 Task: Add a dentist appointment for a dental extraction on the 8th at 5:30 PM to 6:30 PM.
Action: Mouse moved to (468, 157)
Screenshot: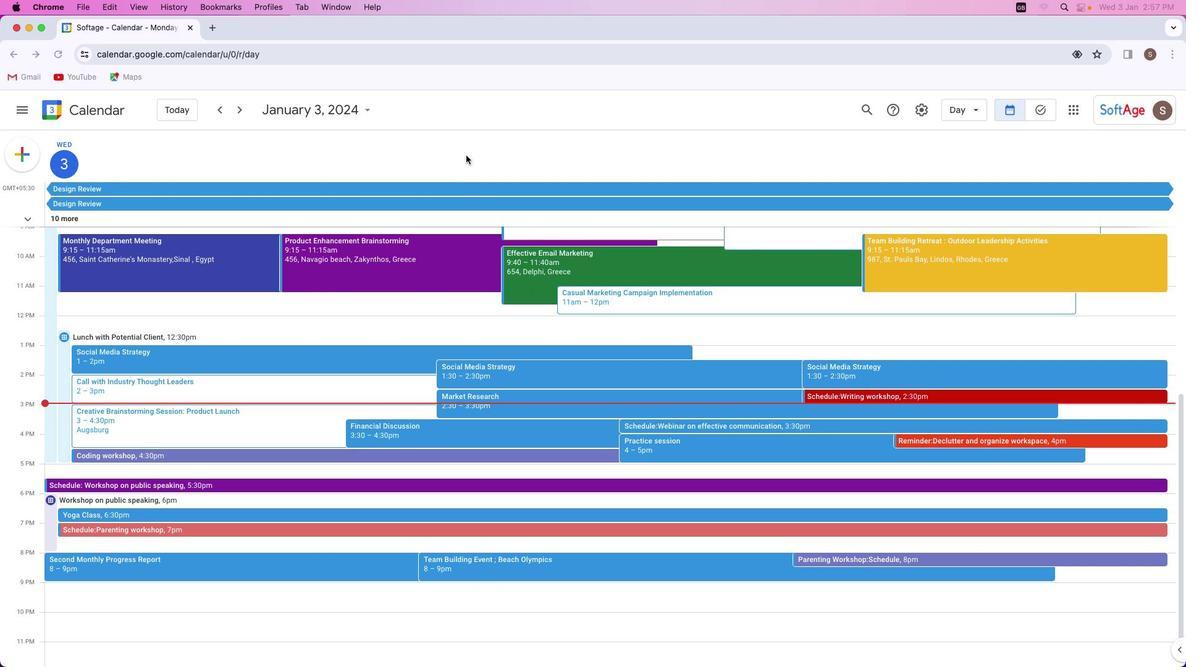 
Action: Mouse pressed left at (468, 157)
Screenshot: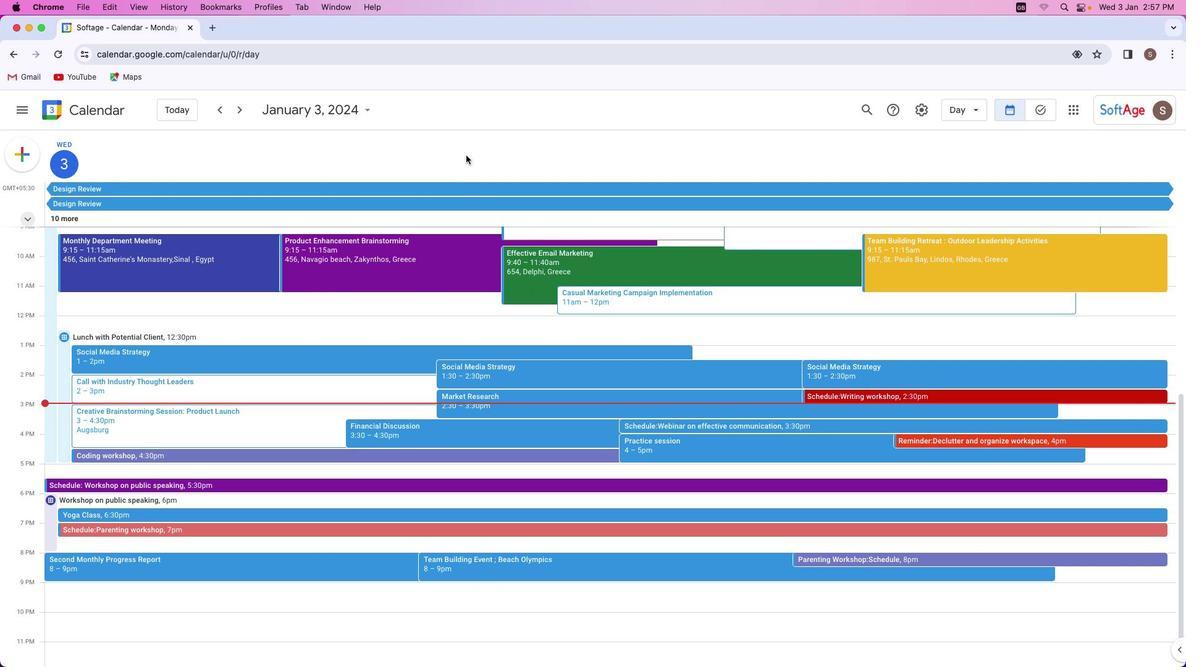 
Action: Mouse moved to (24, 158)
Screenshot: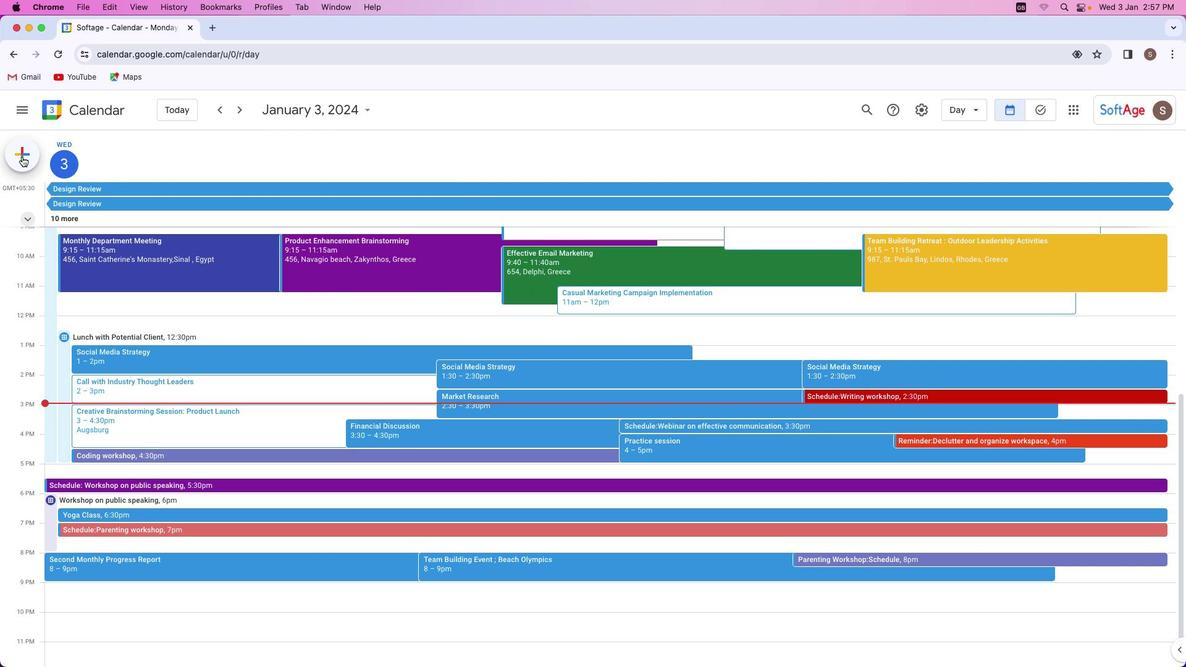 
Action: Mouse pressed left at (24, 158)
Screenshot: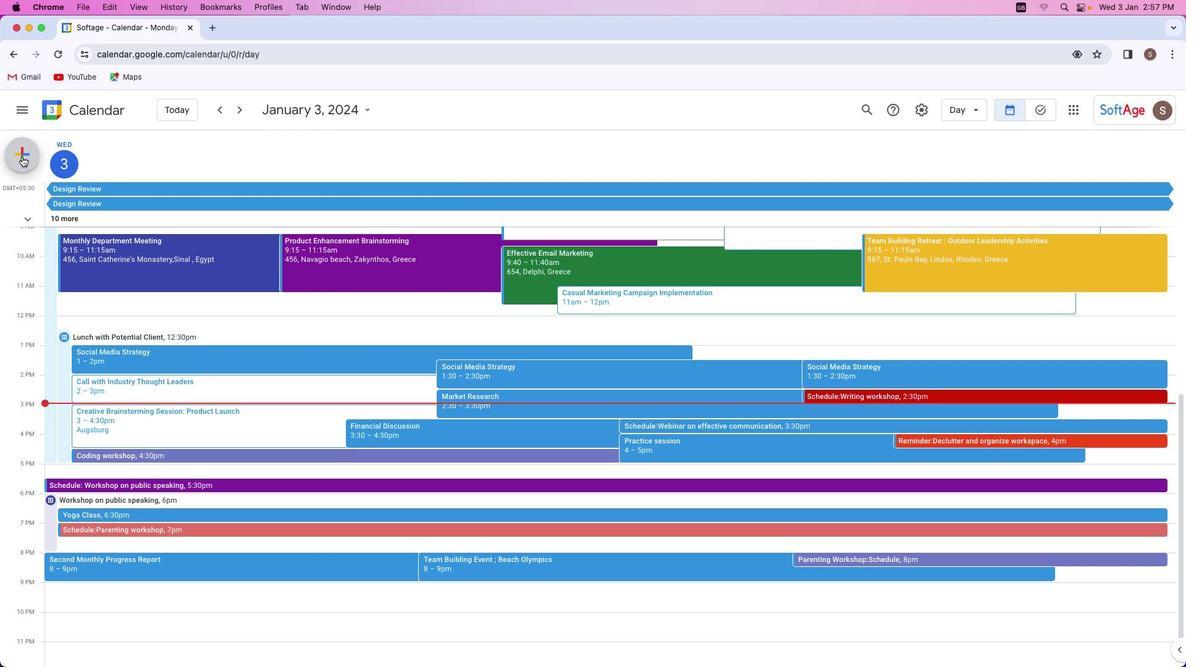 
Action: Mouse moved to (55, 289)
Screenshot: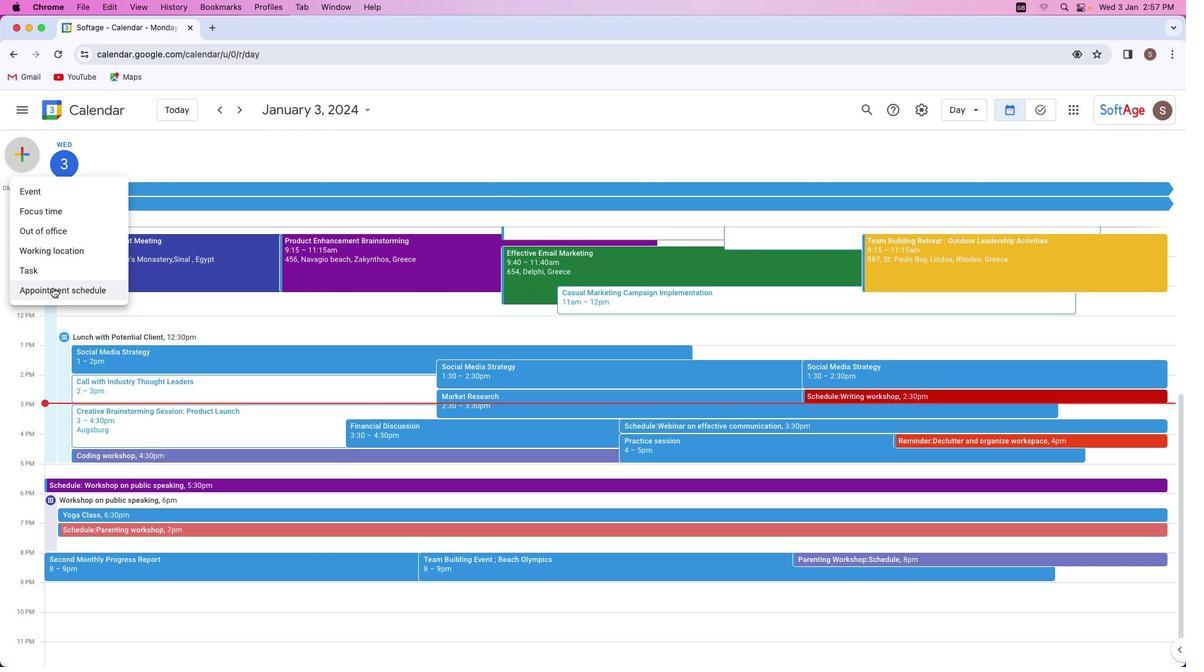 
Action: Mouse pressed left at (55, 289)
Screenshot: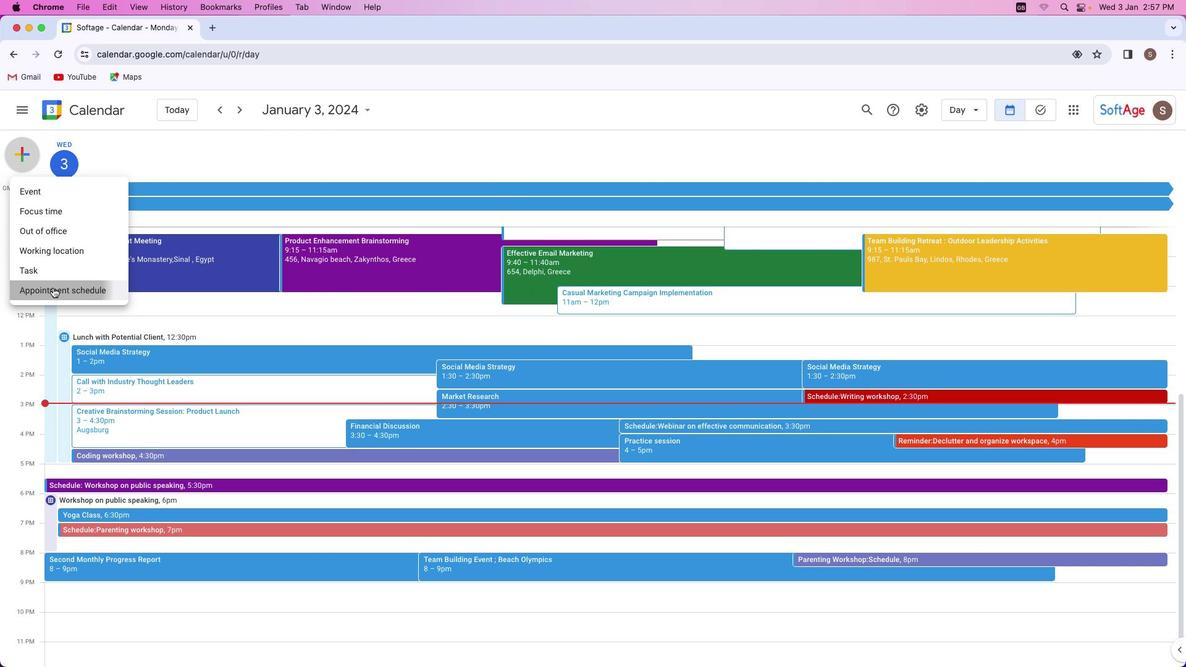 
Action: Mouse moved to (67, 148)
Screenshot: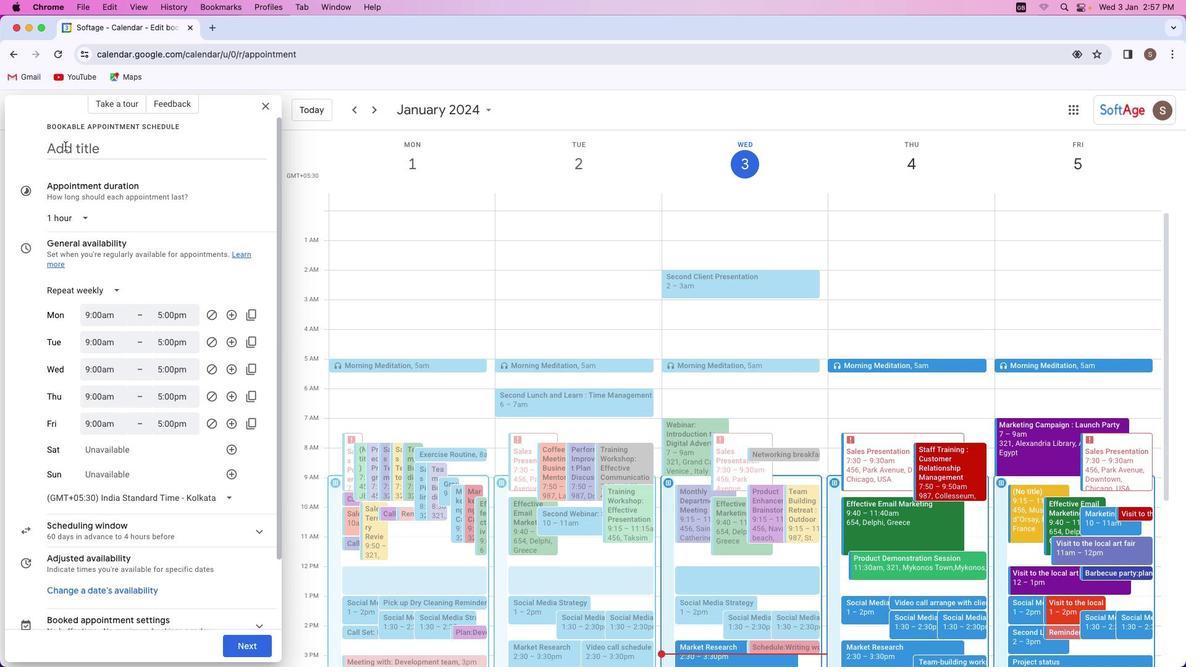 
Action: Key pressed Key.shift'D''e''n''t''i''s''t'Key.space'a''p''p''o''i''n''t''m''e''n''t'Key.space'f''o''r'Key.space'a'Key.space'd''e''n''t''a''l'Key.space'e''x''t''r''a''c''t''i''o''n'
Screenshot: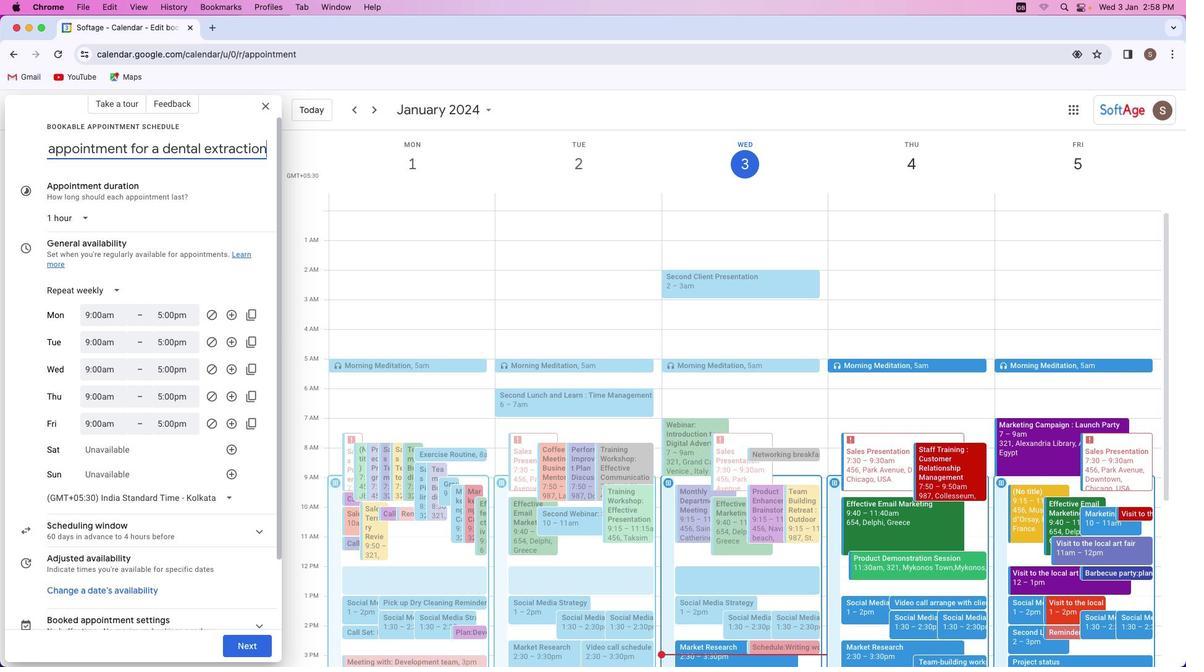 
Action: Mouse moved to (114, 291)
Screenshot: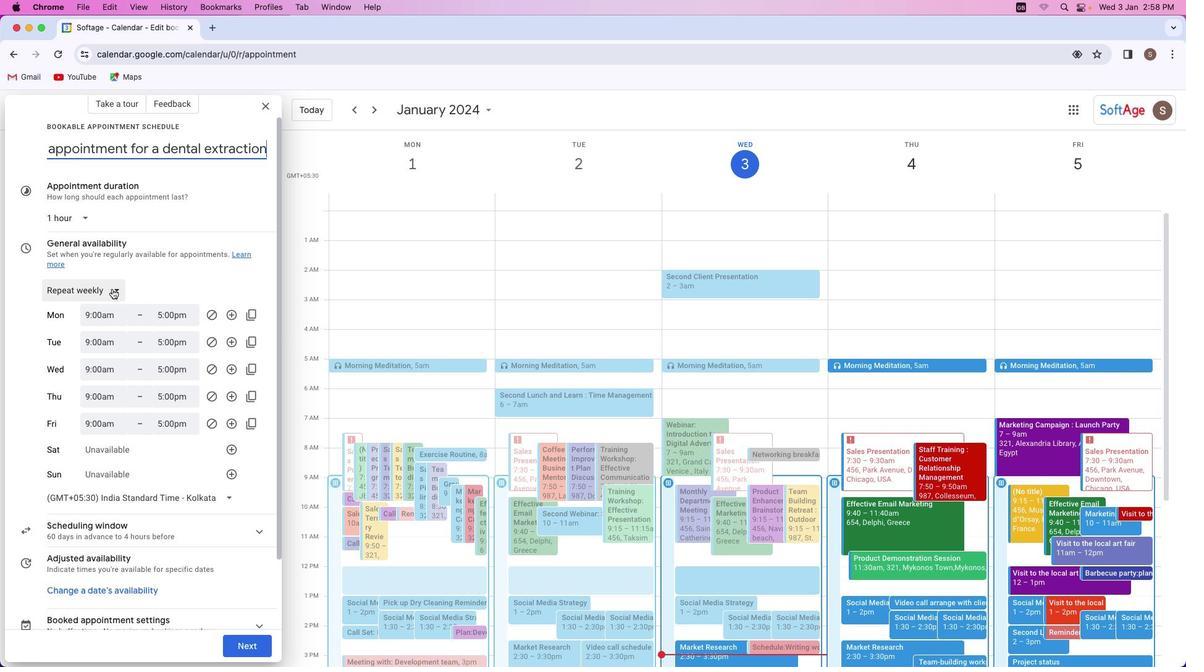 
Action: Mouse pressed left at (114, 291)
Screenshot: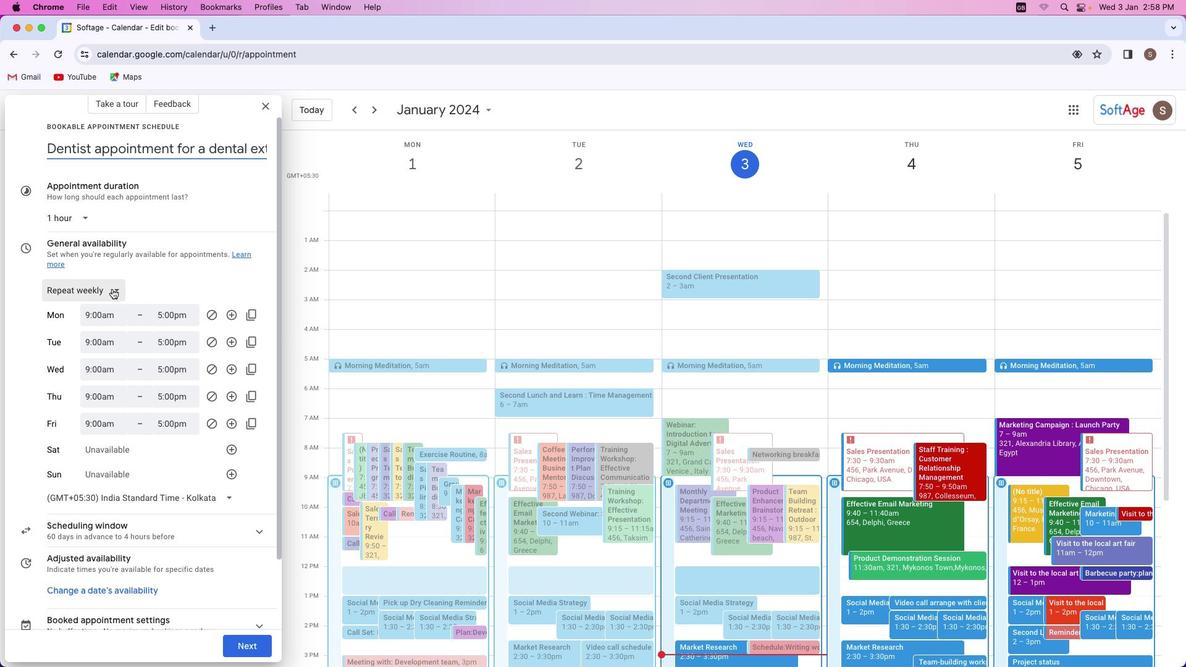 
Action: Mouse moved to (97, 315)
Screenshot: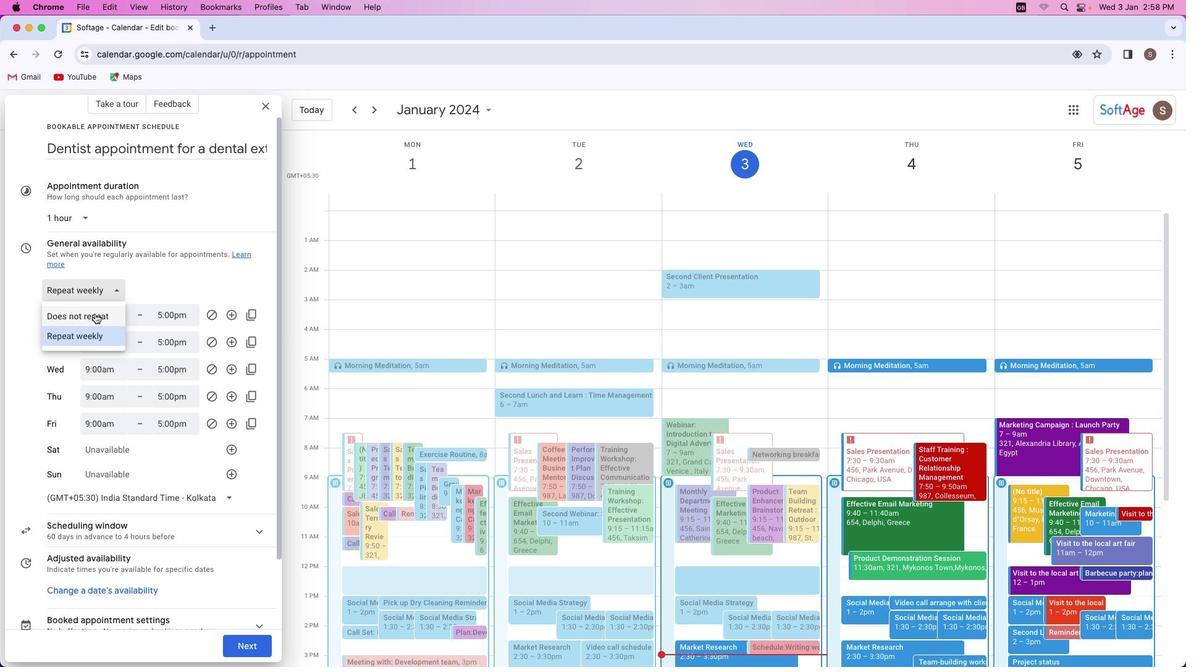 
Action: Mouse pressed left at (97, 315)
Screenshot: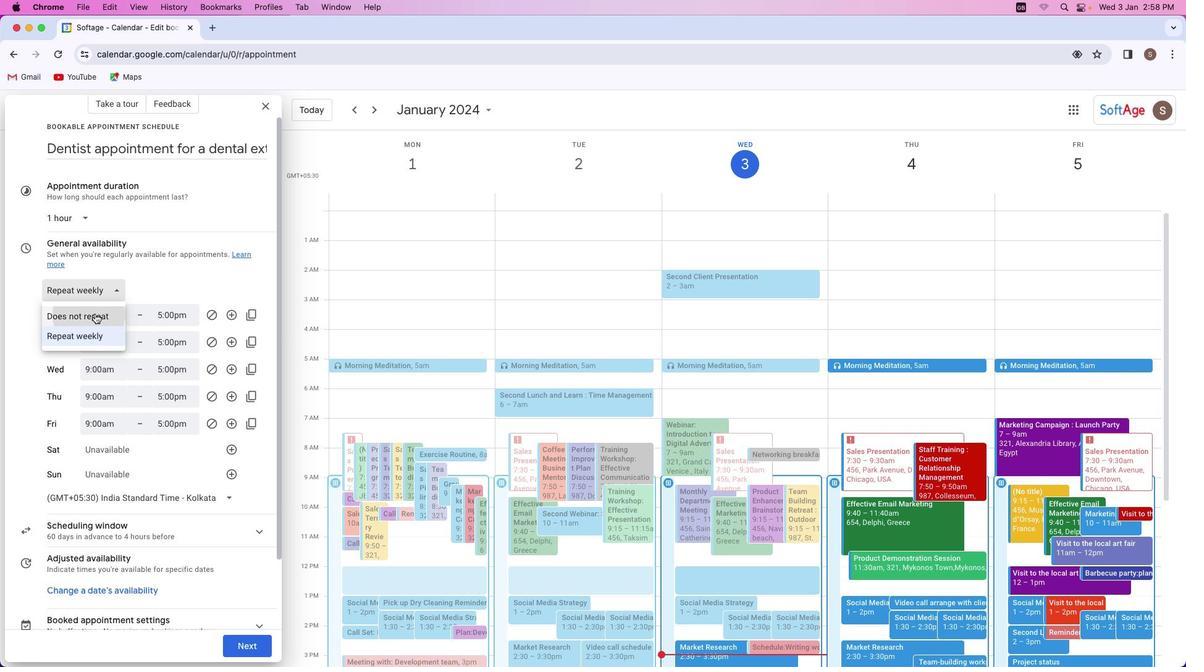 
Action: Mouse moved to (77, 310)
Screenshot: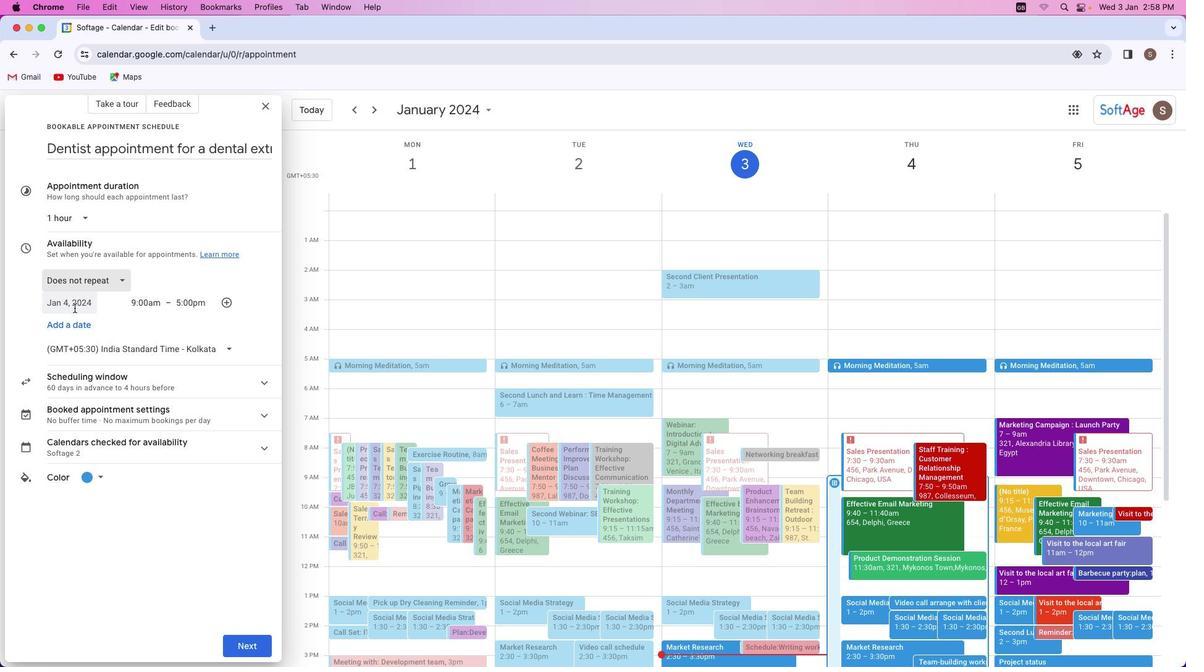 
Action: Mouse pressed left at (77, 310)
Screenshot: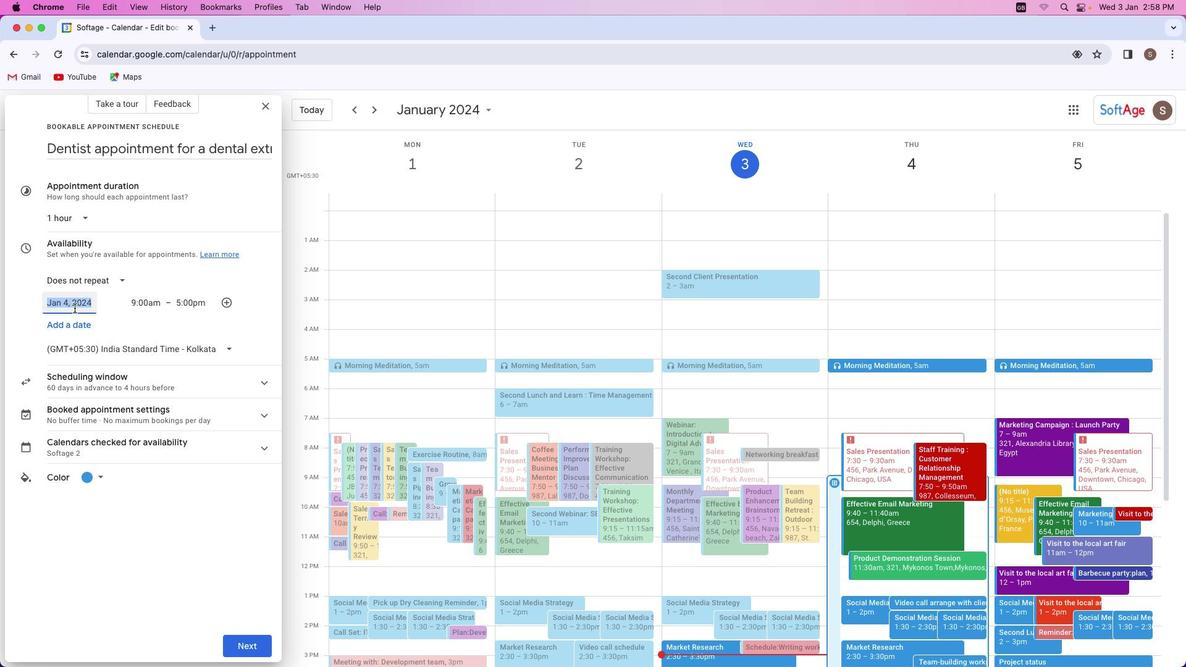 
Action: Mouse moved to (69, 381)
Screenshot: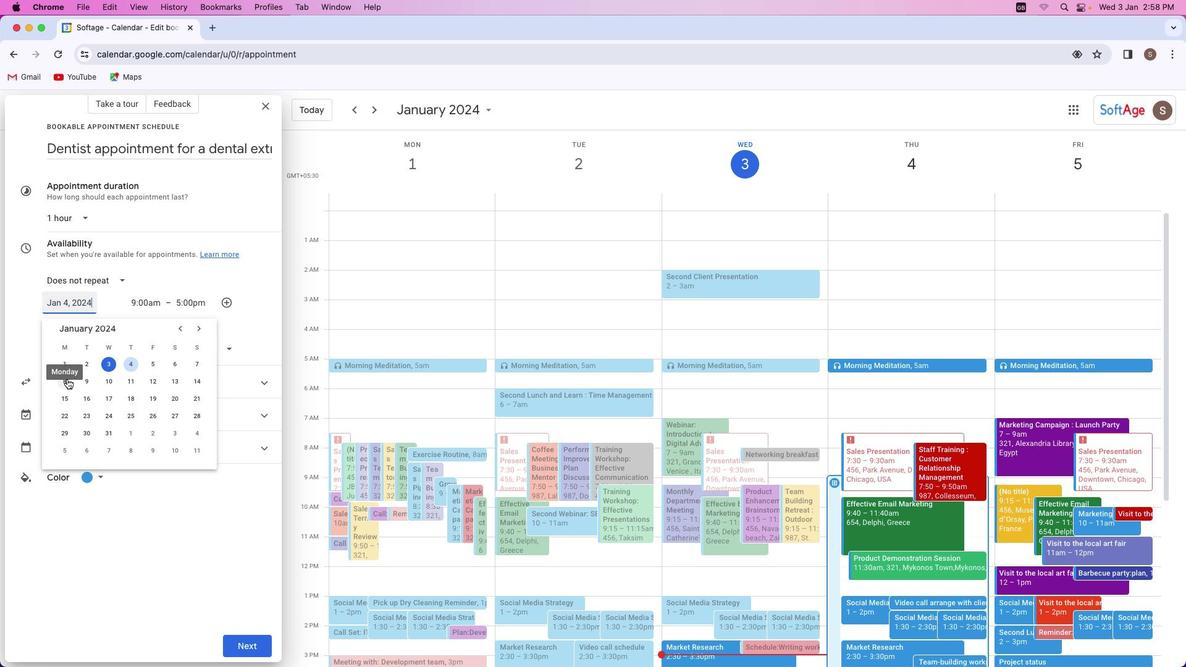 
Action: Mouse pressed left at (69, 381)
Screenshot: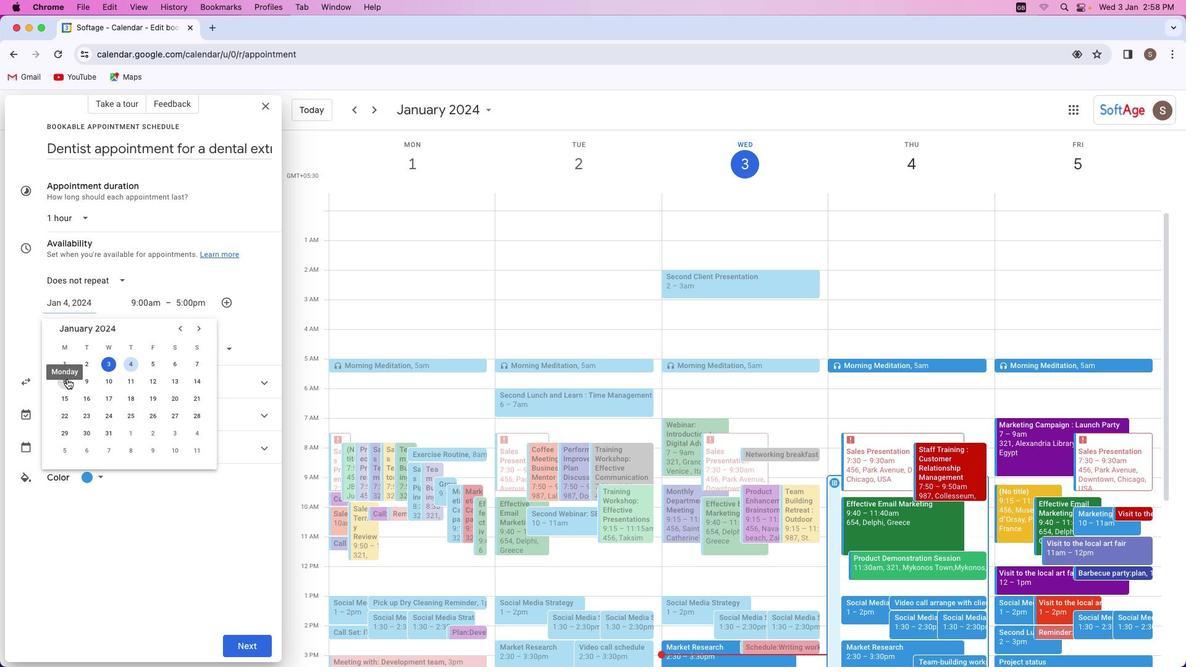 
Action: Mouse moved to (140, 309)
Screenshot: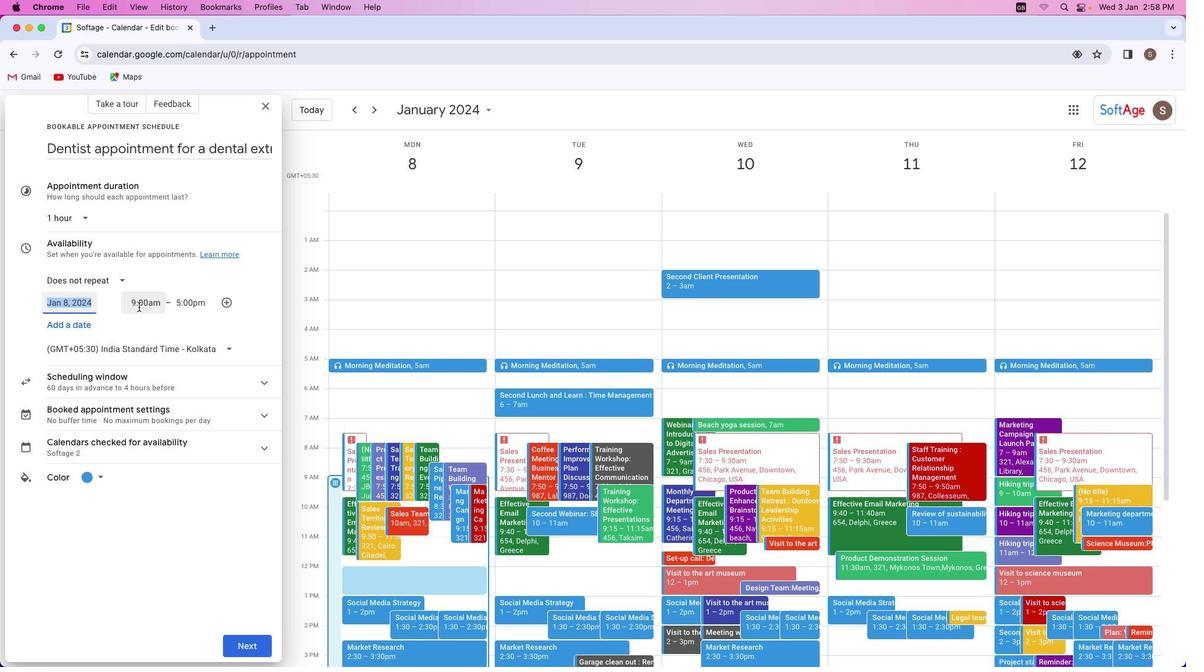 
Action: Mouse pressed left at (140, 309)
Screenshot: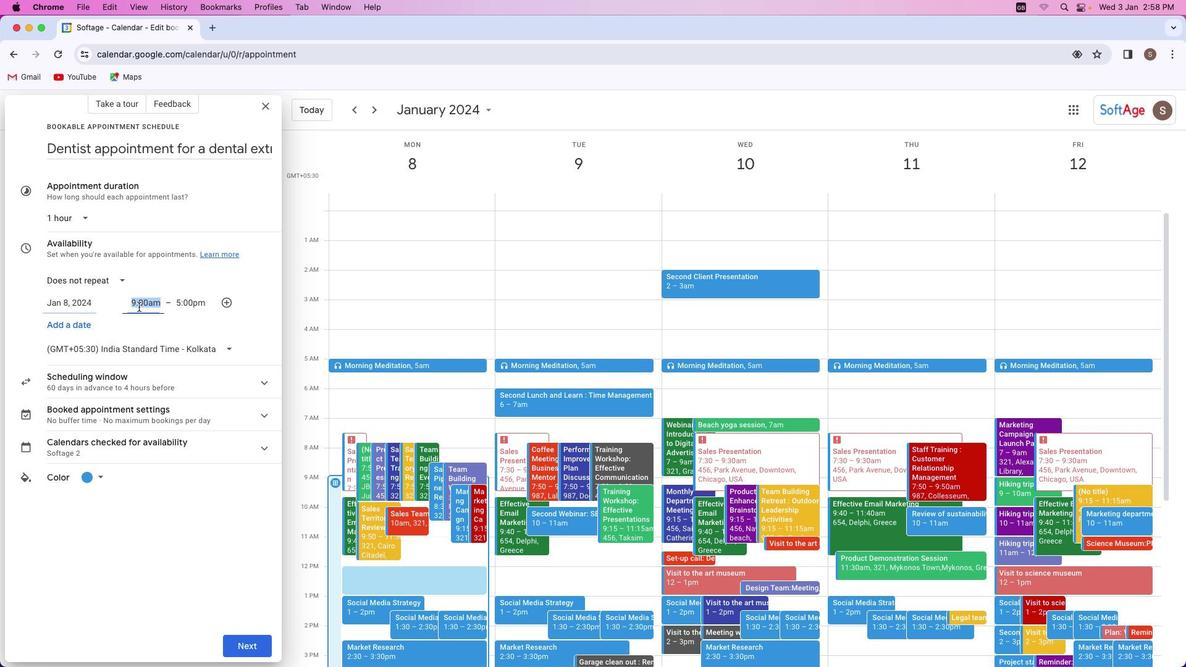 
Action: Mouse moved to (155, 373)
Screenshot: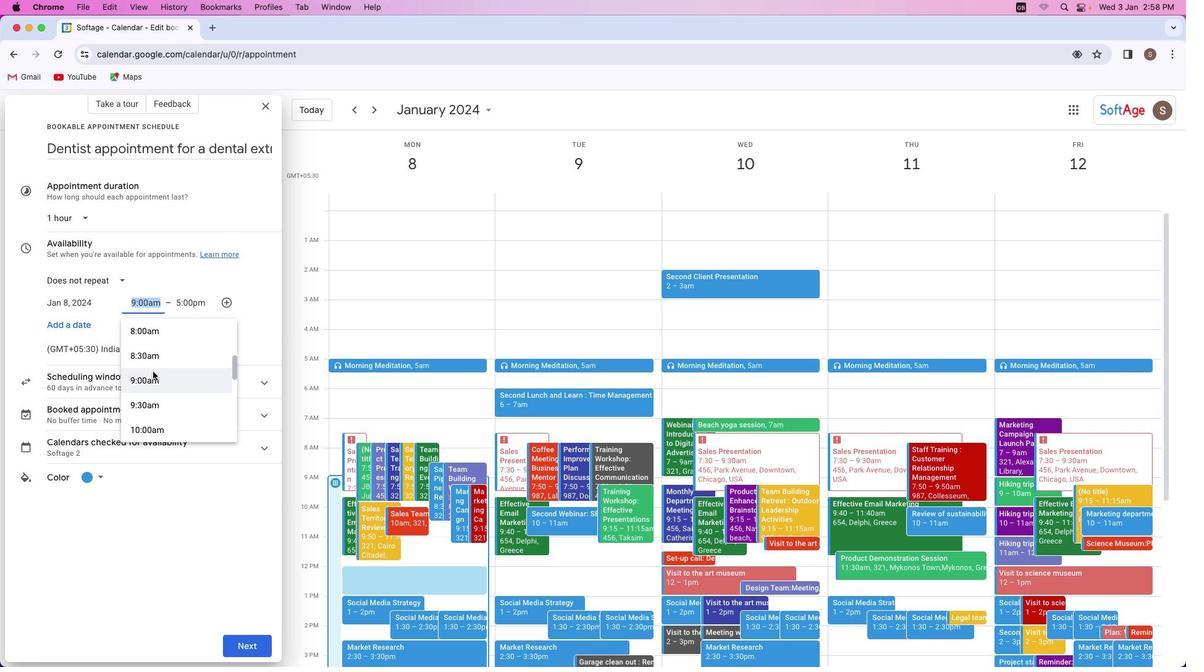 
Action: Mouse scrolled (155, 373) with delta (2, 1)
Screenshot: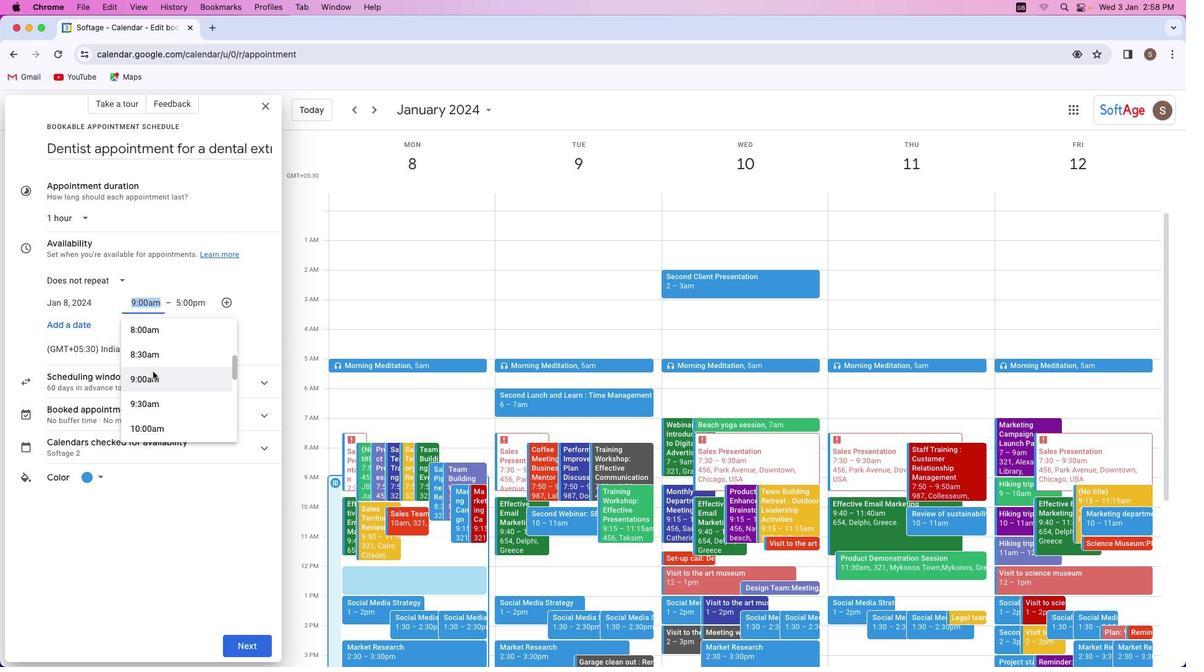 
Action: Mouse scrolled (155, 373) with delta (2, 1)
Screenshot: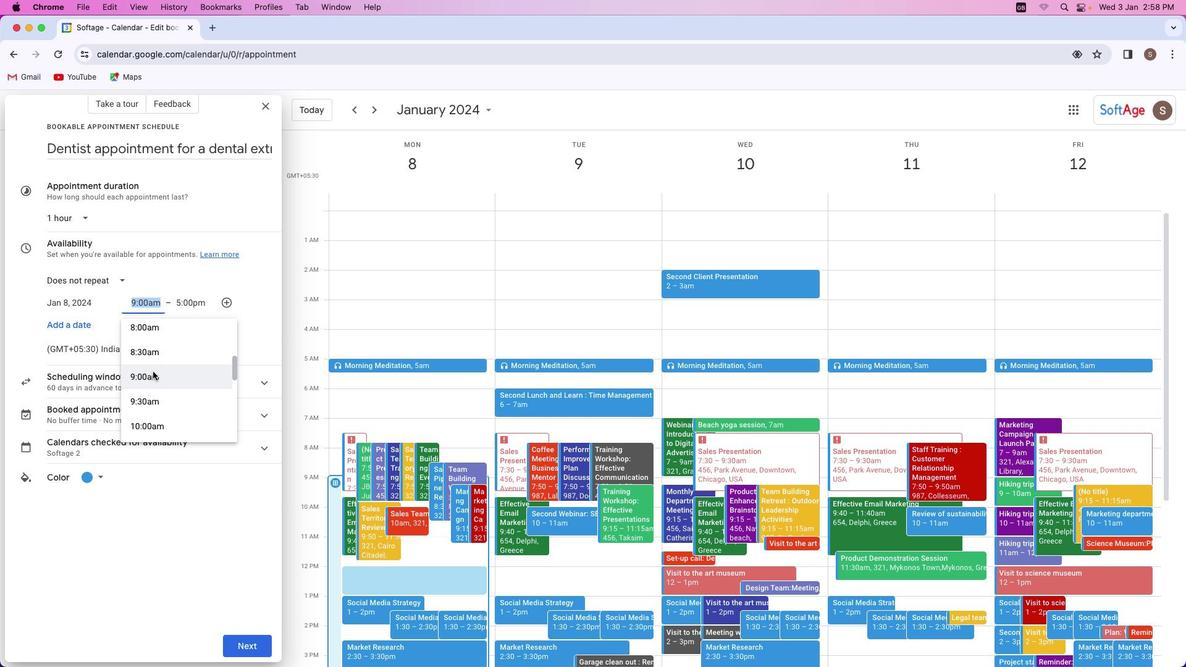 
Action: Mouse scrolled (155, 373) with delta (2, 1)
Screenshot: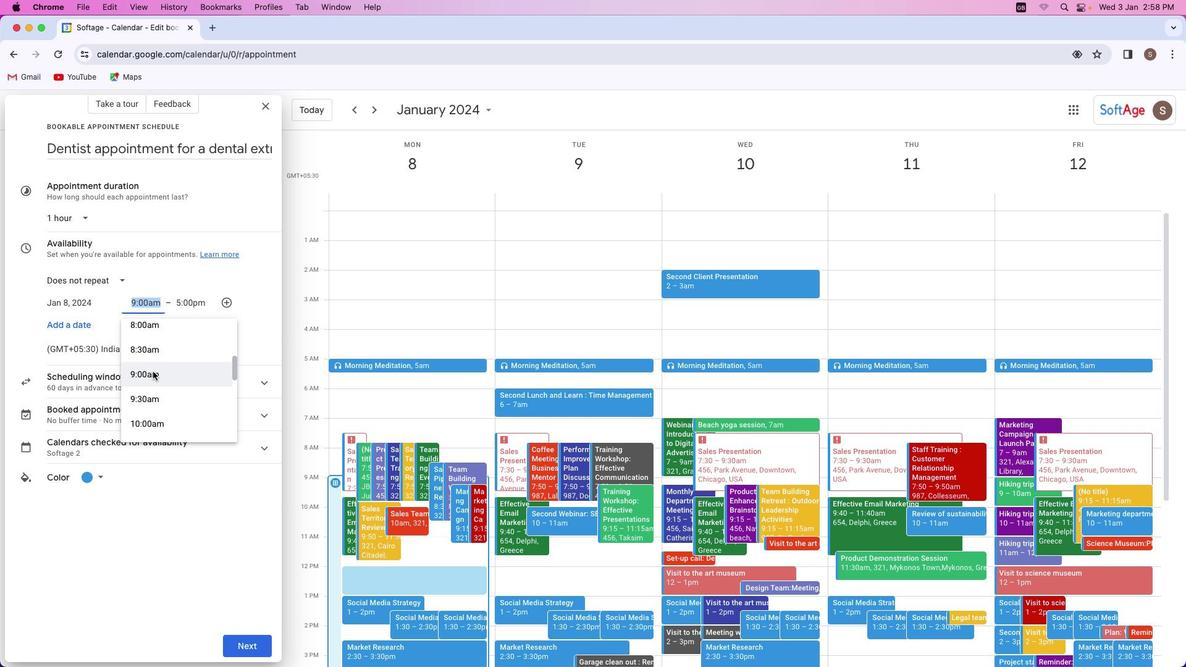 
Action: Mouse scrolled (155, 373) with delta (2, 1)
Screenshot: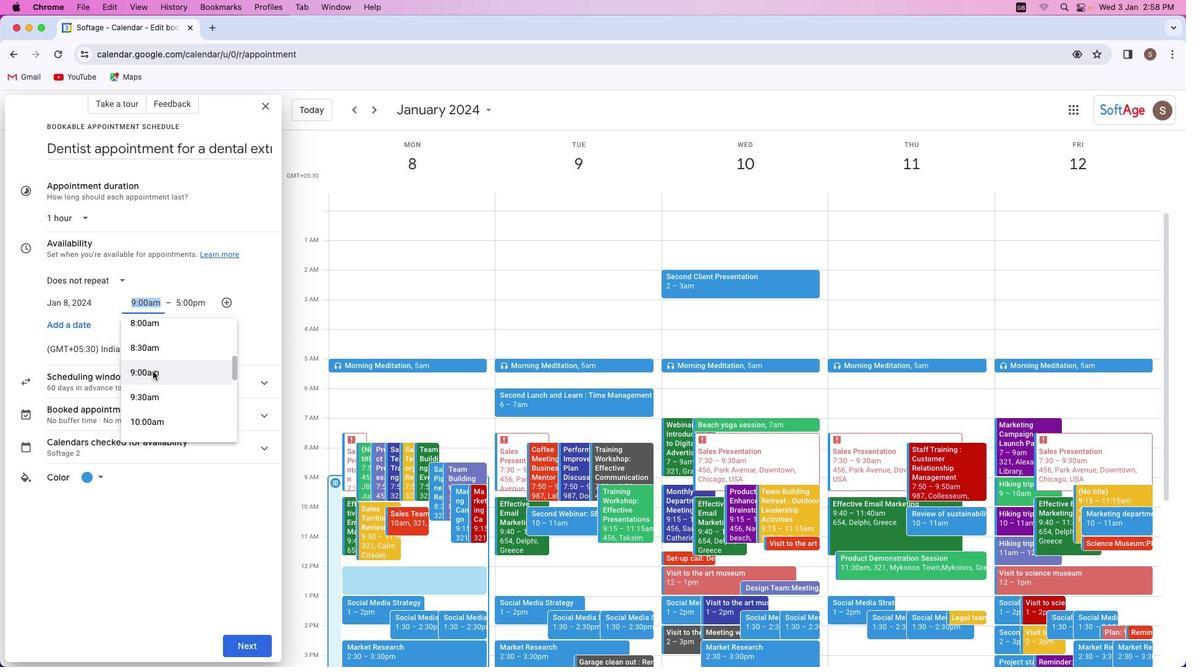 
Action: Mouse scrolled (155, 373) with delta (2, 1)
Screenshot: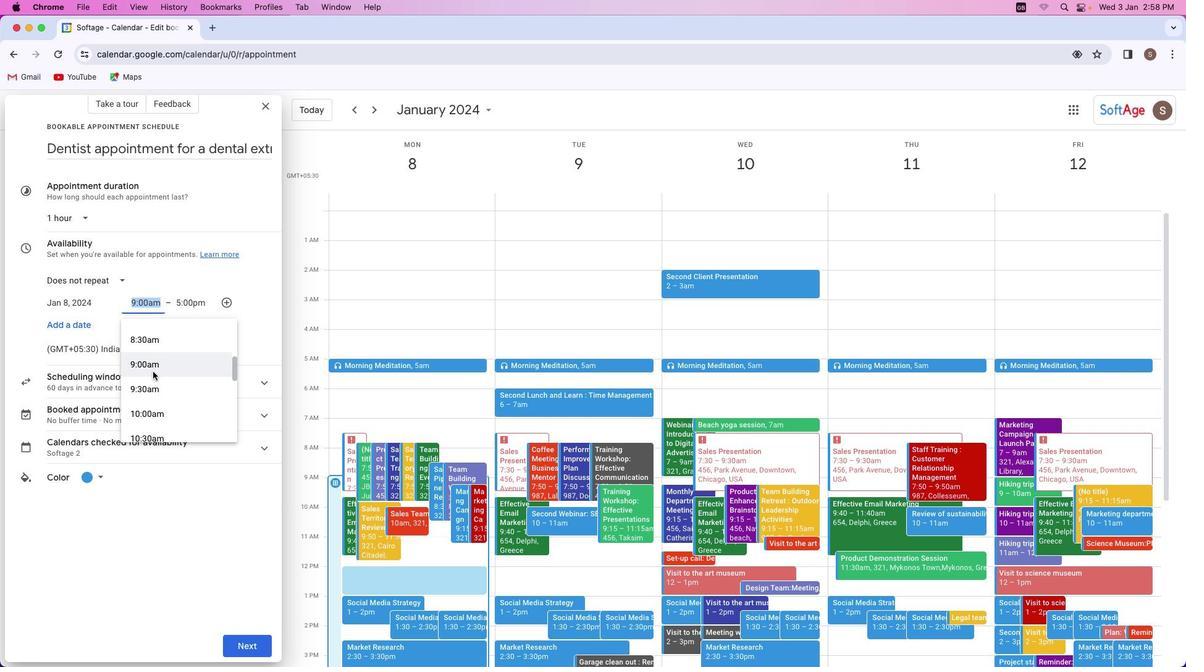 
Action: Mouse scrolled (155, 373) with delta (2, 1)
Screenshot: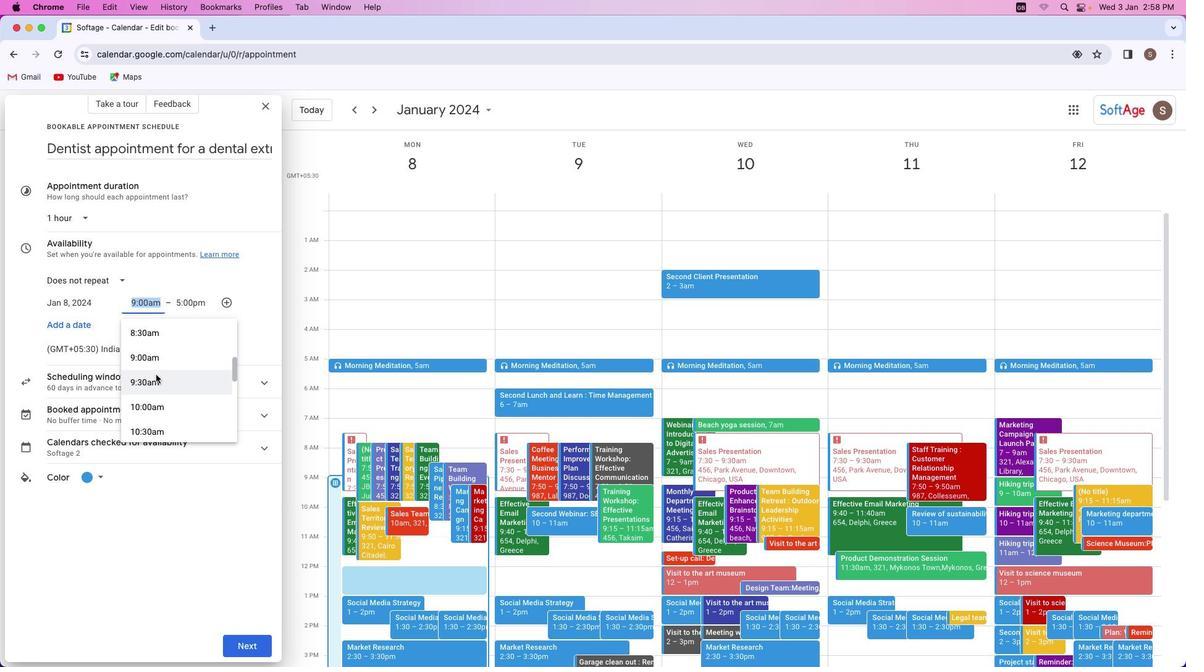 
Action: Mouse moved to (158, 376)
Screenshot: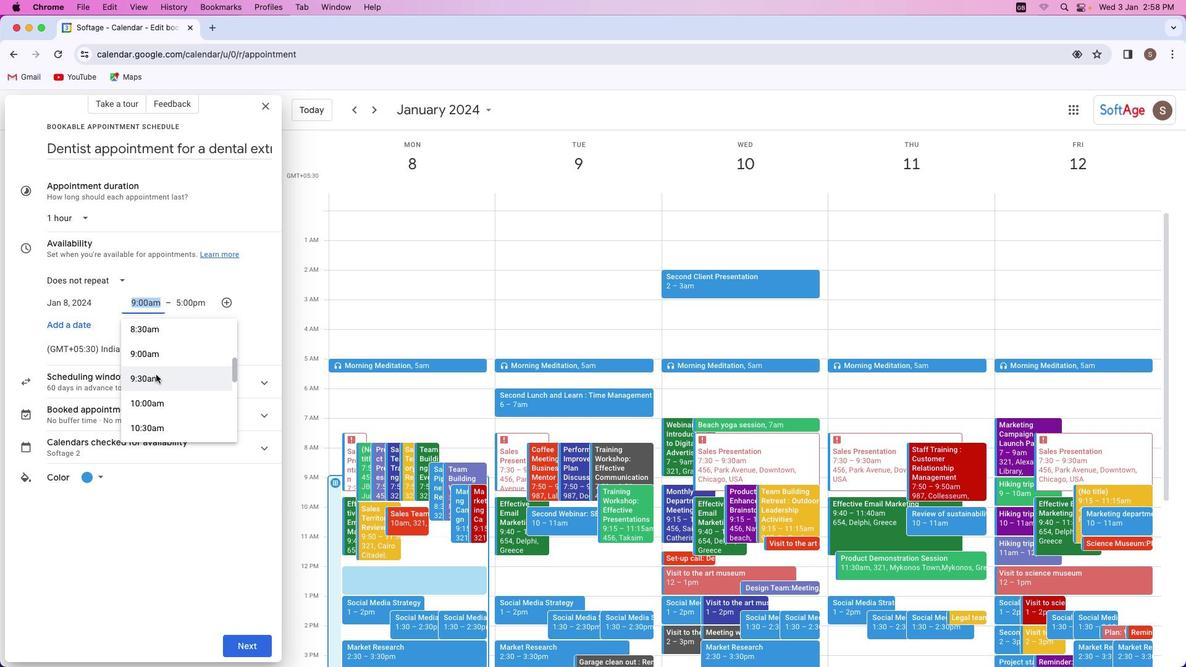
Action: Mouse scrolled (158, 376) with delta (2, 1)
Screenshot: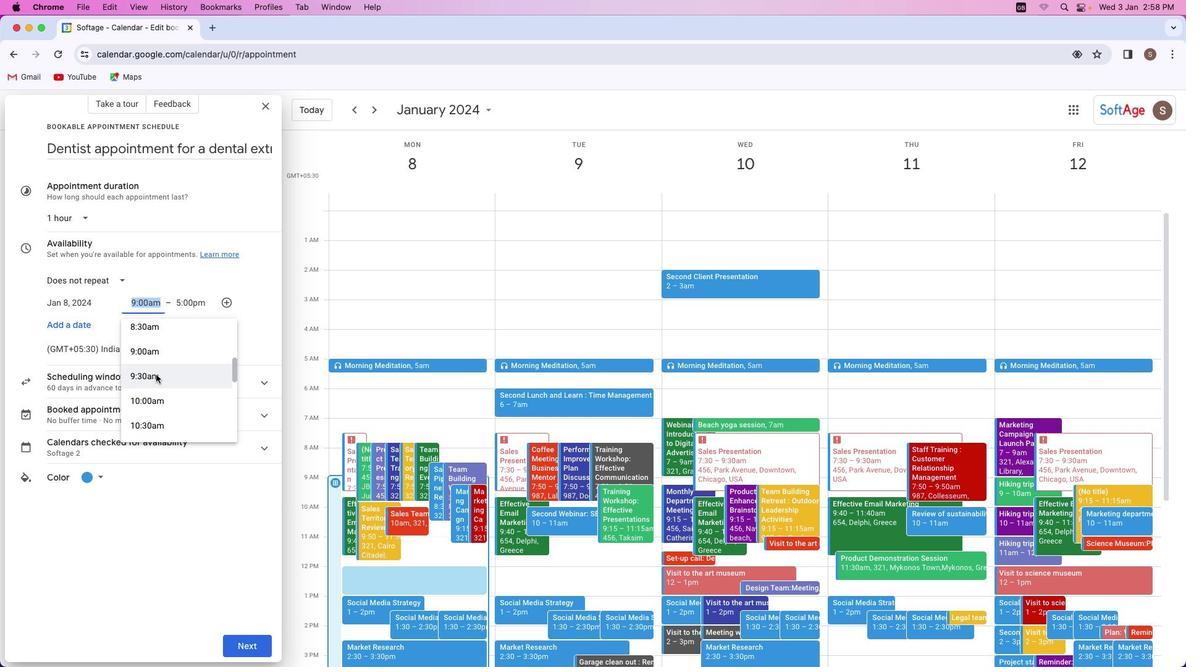 
Action: Mouse scrolled (158, 376) with delta (2, 1)
Screenshot: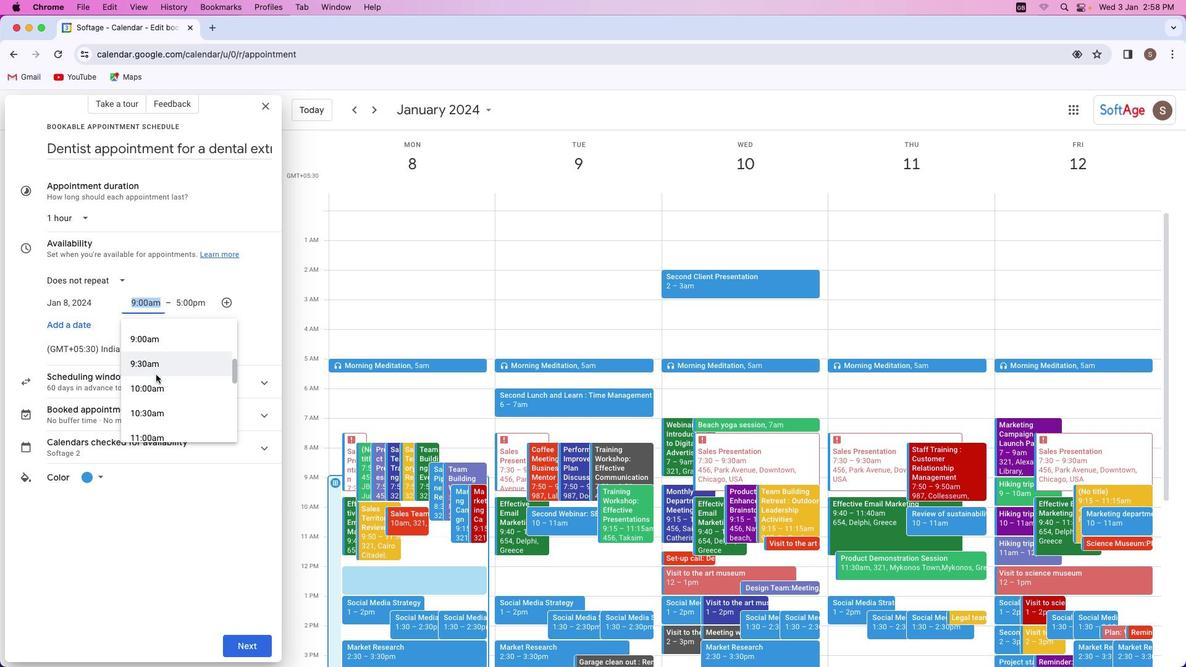 
Action: Mouse scrolled (158, 376) with delta (2, 1)
Screenshot: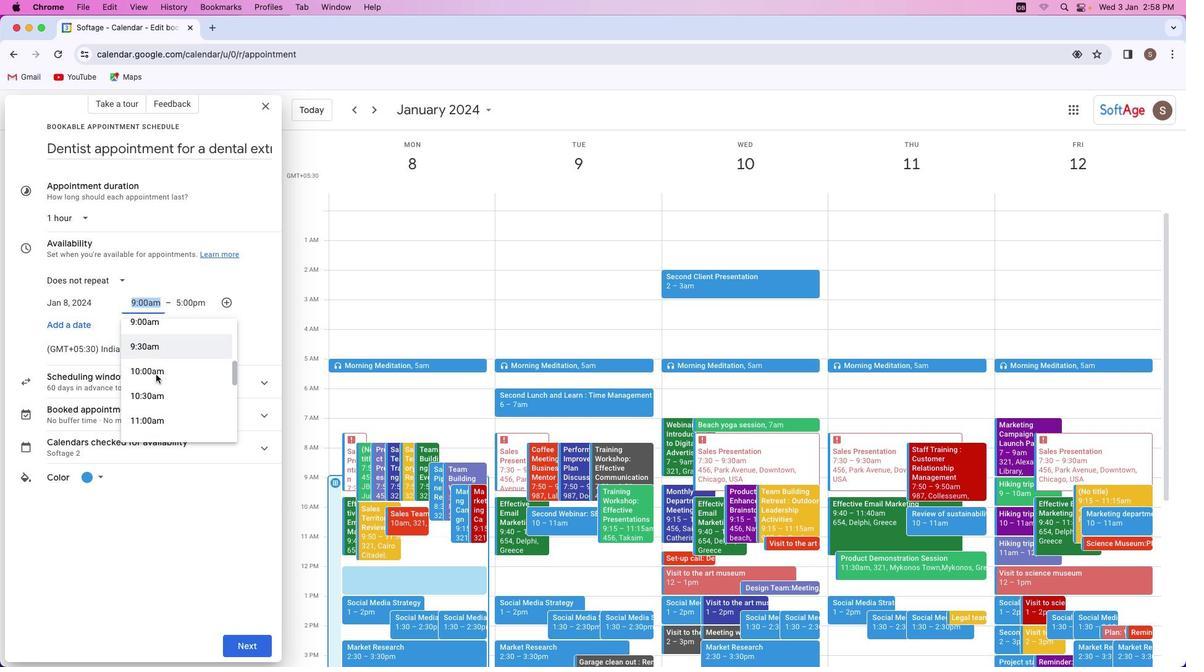 
Action: Mouse scrolled (158, 376) with delta (2, 1)
Screenshot: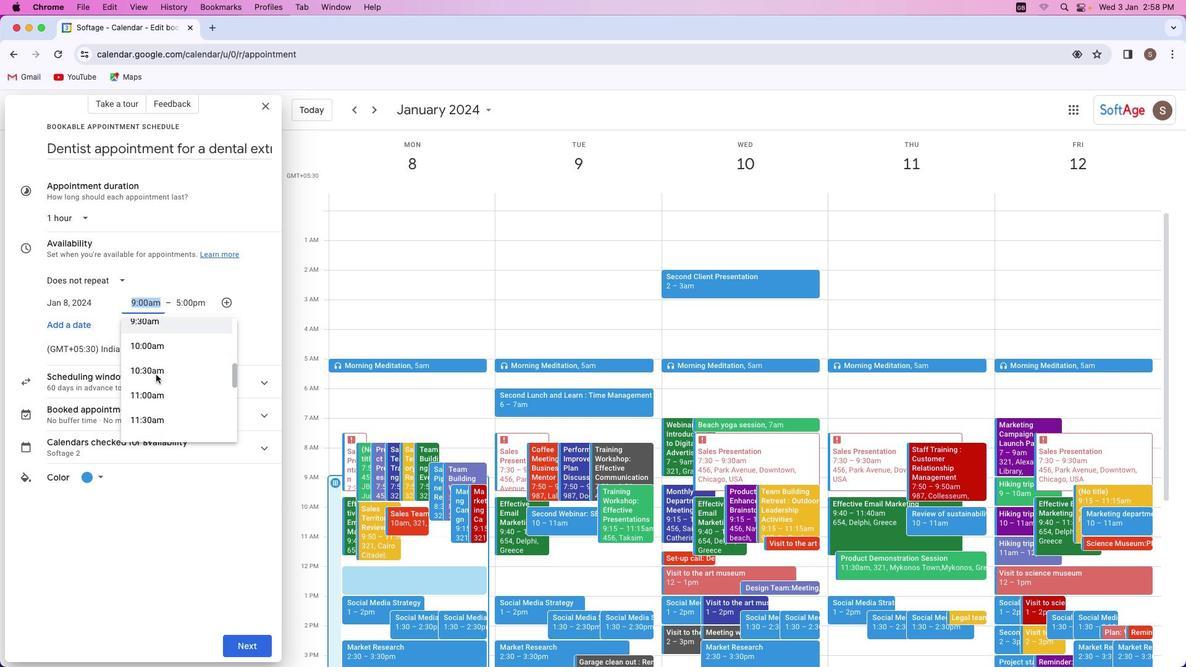 
Action: Mouse scrolled (158, 376) with delta (2, 1)
Screenshot: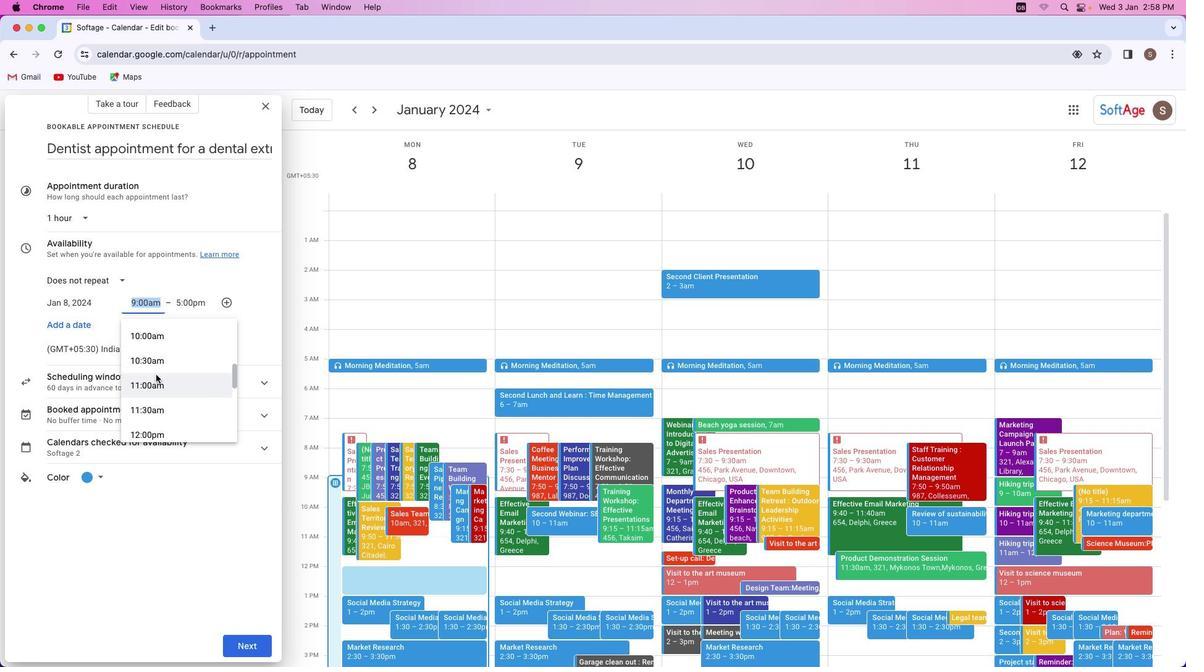 
Action: Mouse scrolled (158, 376) with delta (2, 1)
Screenshot: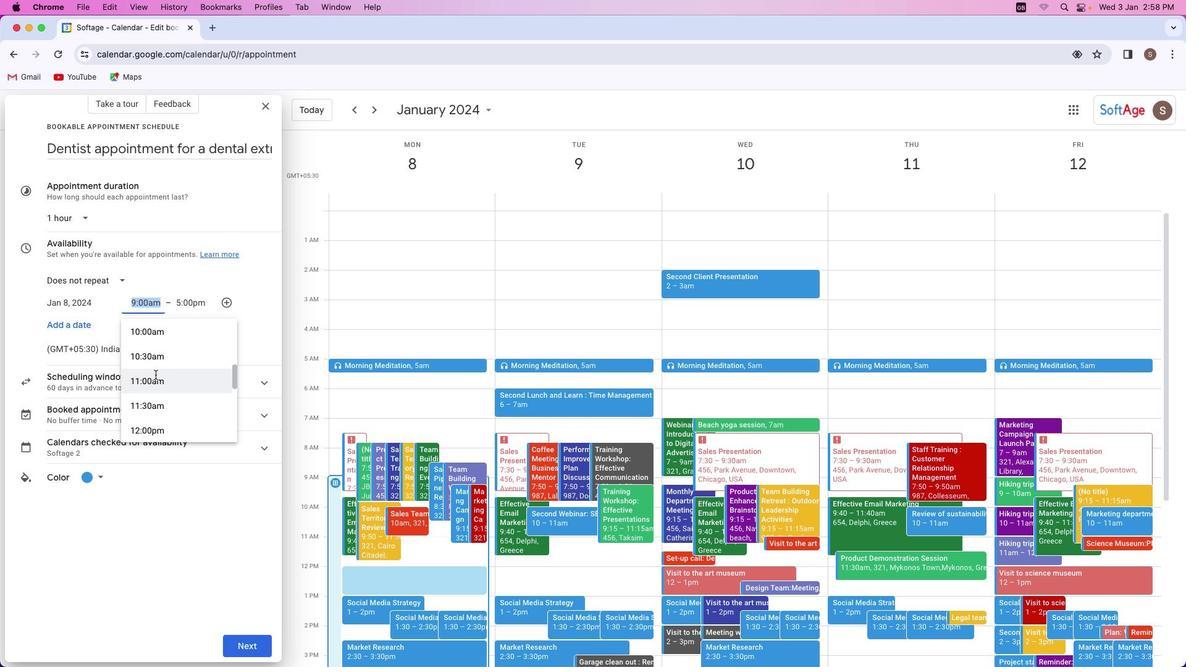 
Action: Mouse moved to (158, 377)
Screenshot: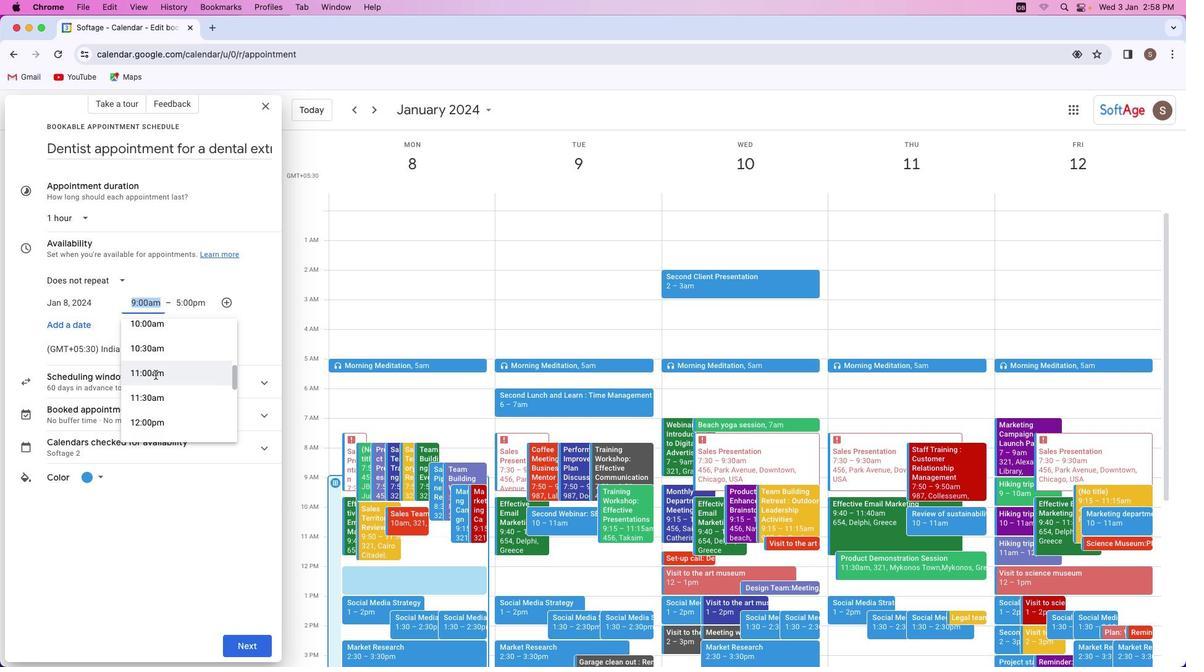 
Action: Mouse scrolled (158, 377) with delta (2, 1)
Screenshot: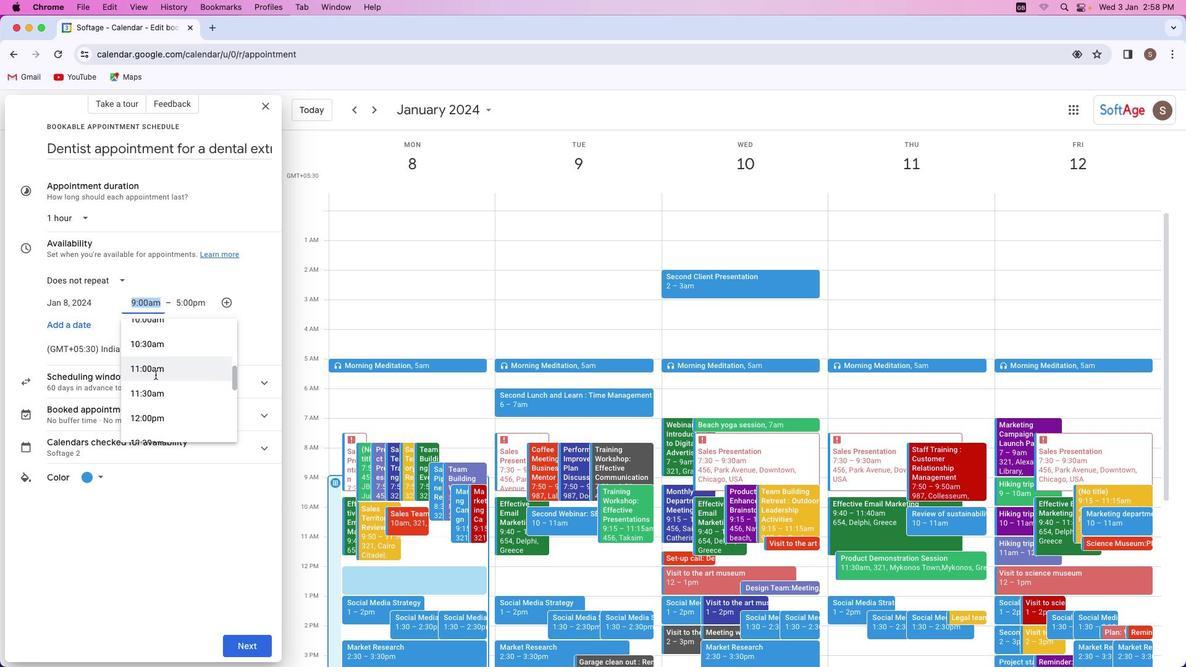 
Action: Mouse scrolled (158, 377) with delta (2, 1)
Screenshot: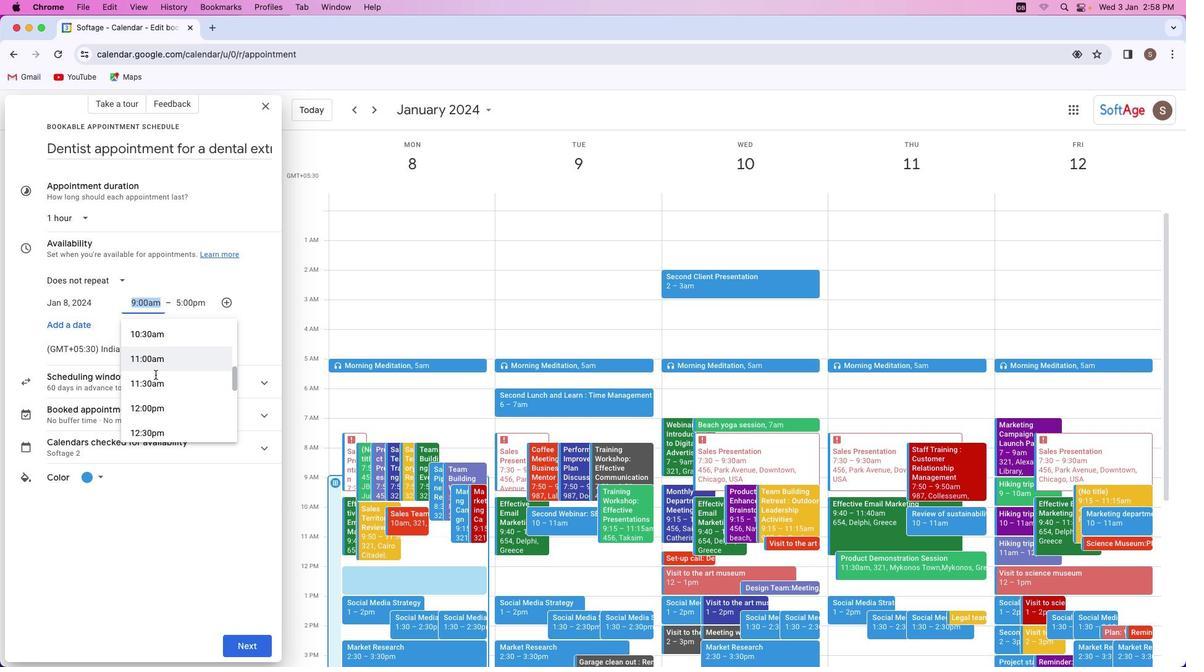 
Action: Mouse scrolled (158, 377) with delta (2, 1)
Screenshot: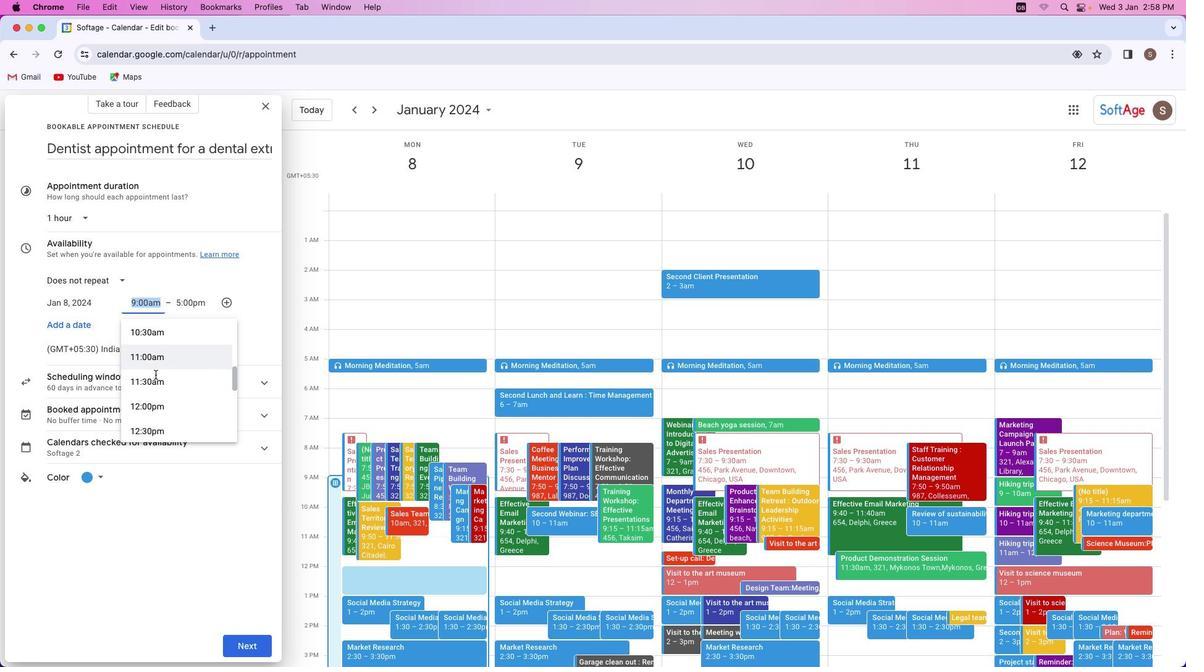 
Action: Mouse scrolled (158, 377) with delta (2, 1)
Screenshot: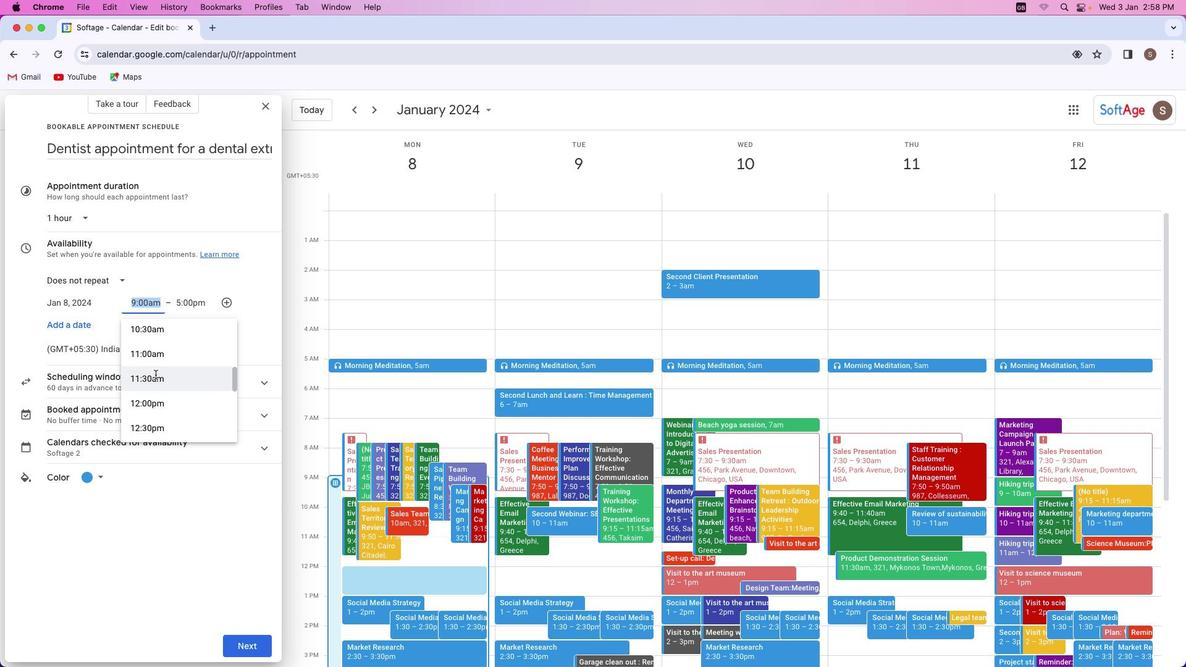 
Action: Mouse scrolled (158, 377) with delta (2, 1)
Screenshot: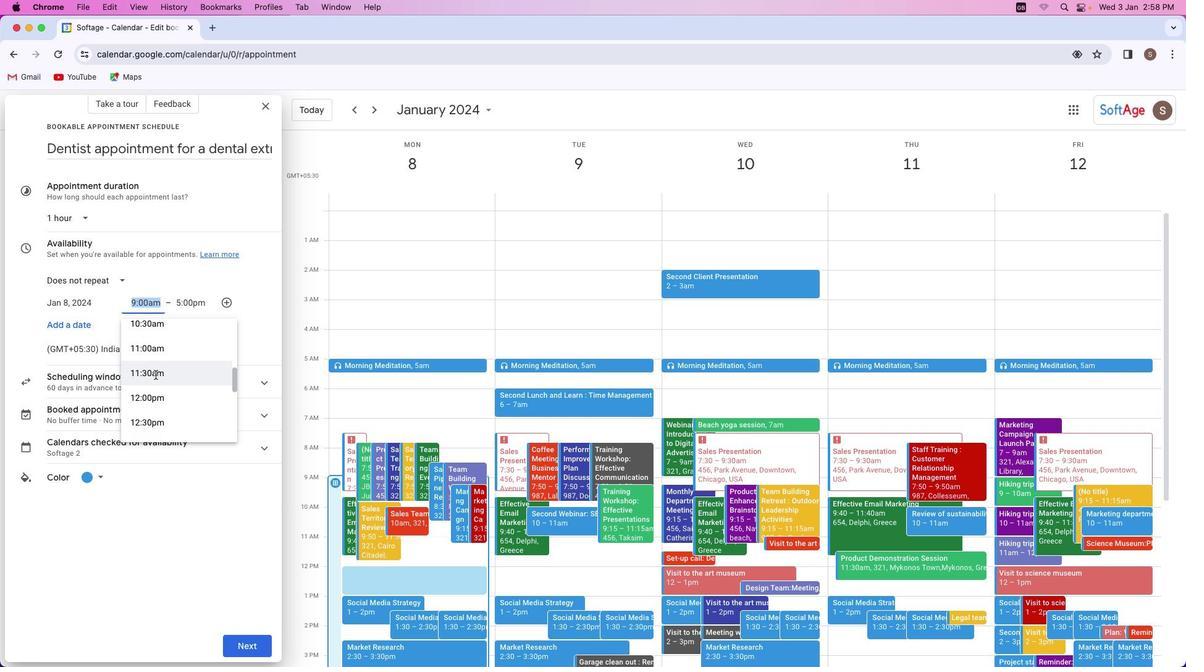 
Action: Mouse scrolled (158, 377) with delta (2, 1)
Screenshot: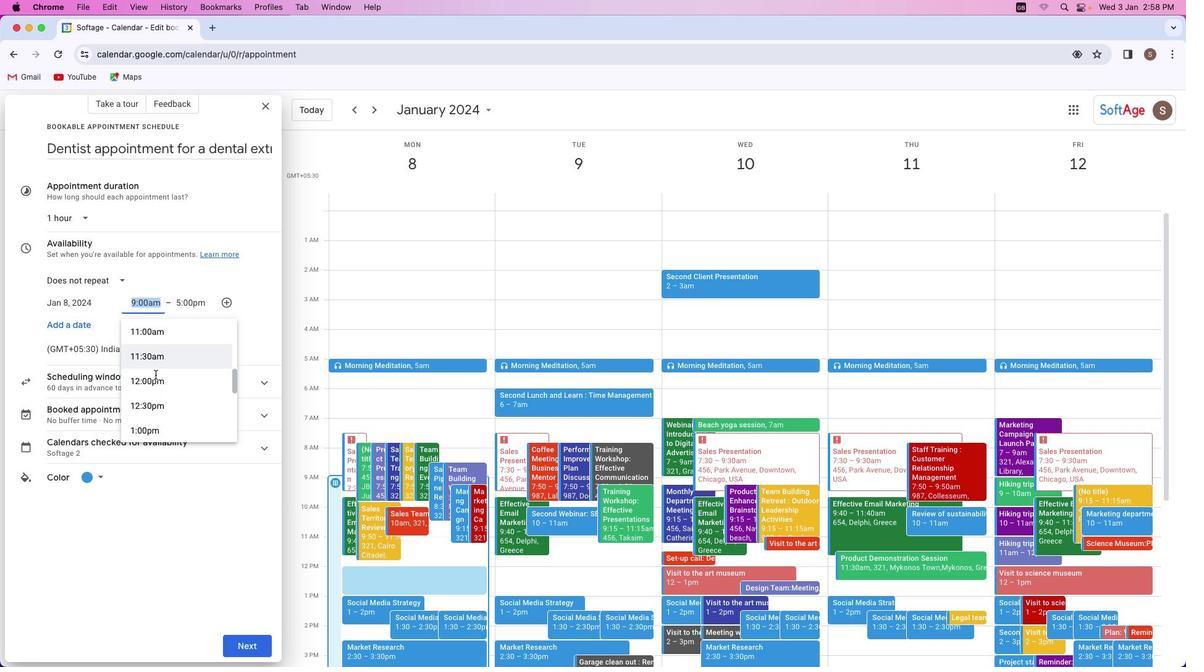 
Action: Mouse scrolled (158, 377) with delta (2, 1)
Screenshot: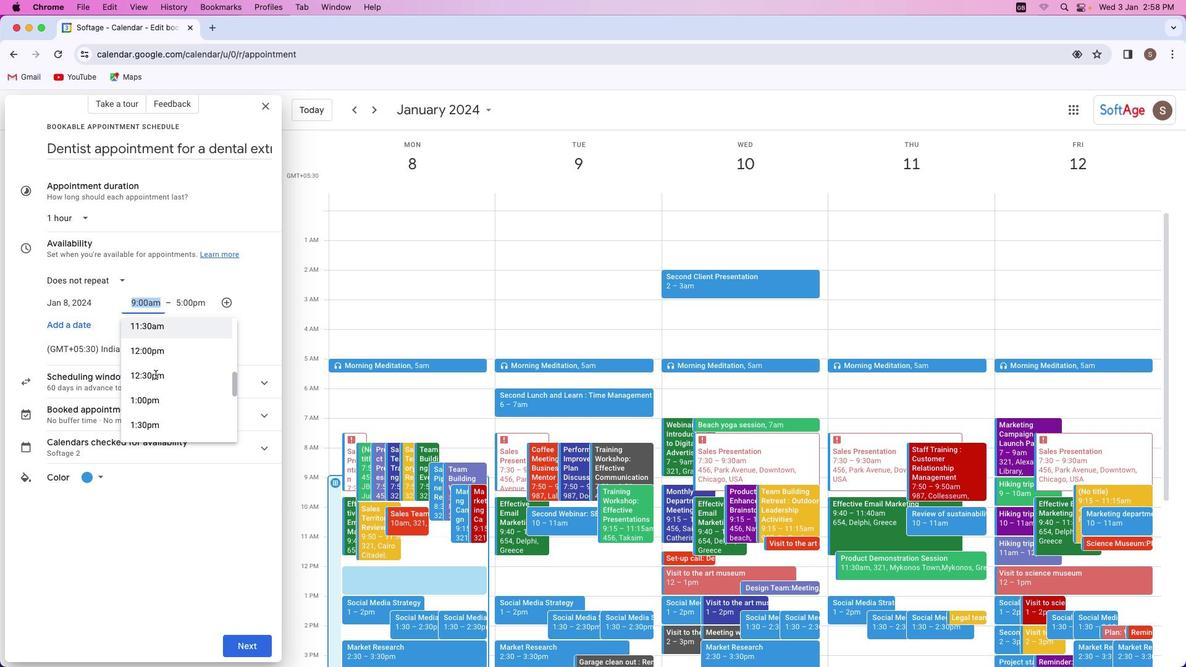 
Action: Mouse moved to (158, 377)
Screenshot: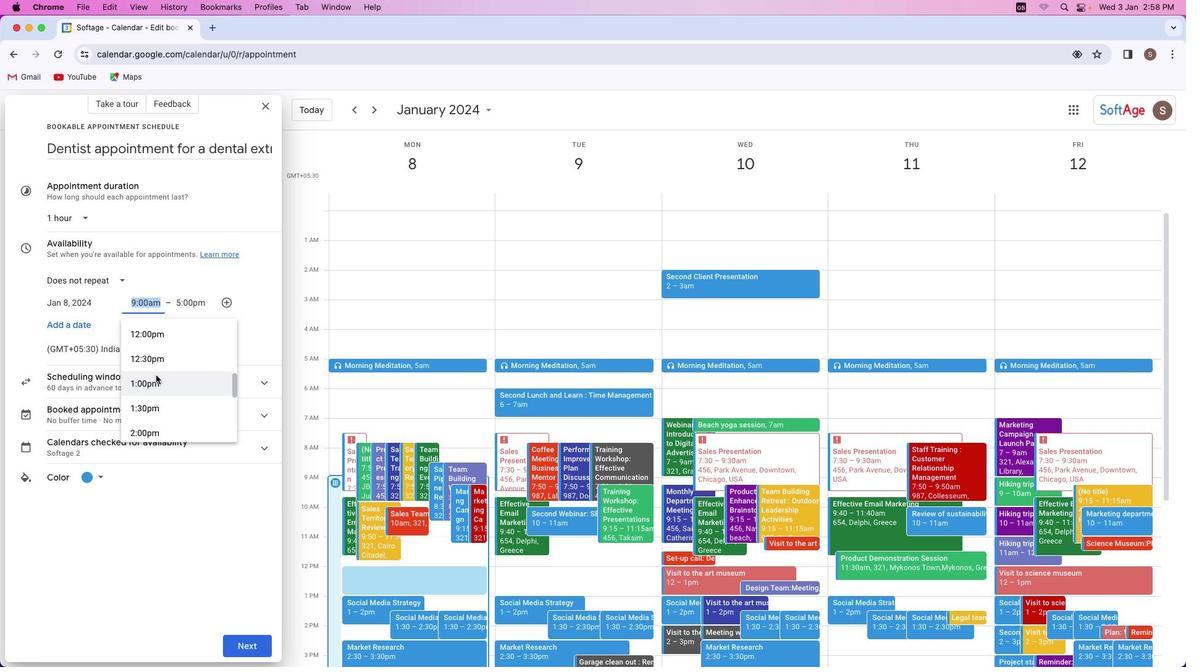
Action: Mouse scrolled (158, 377) with delta (2, 1)
Screenshot: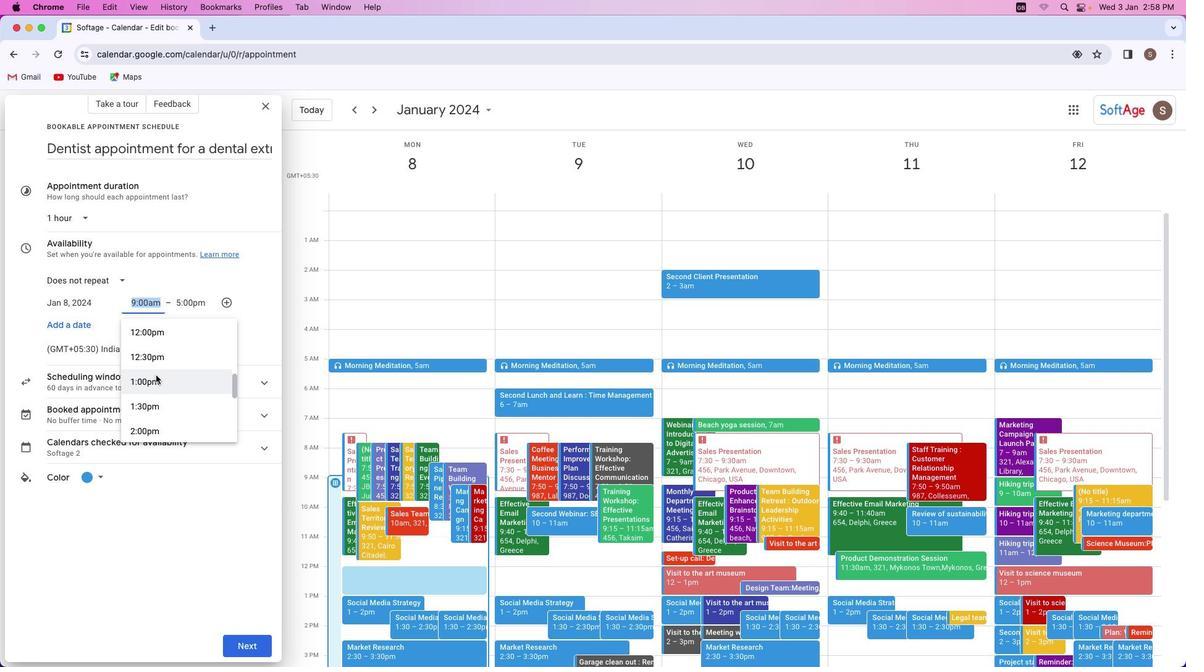 
Action: Mouse scrolled (158, 377) with delta (2, 1)
Screenshot: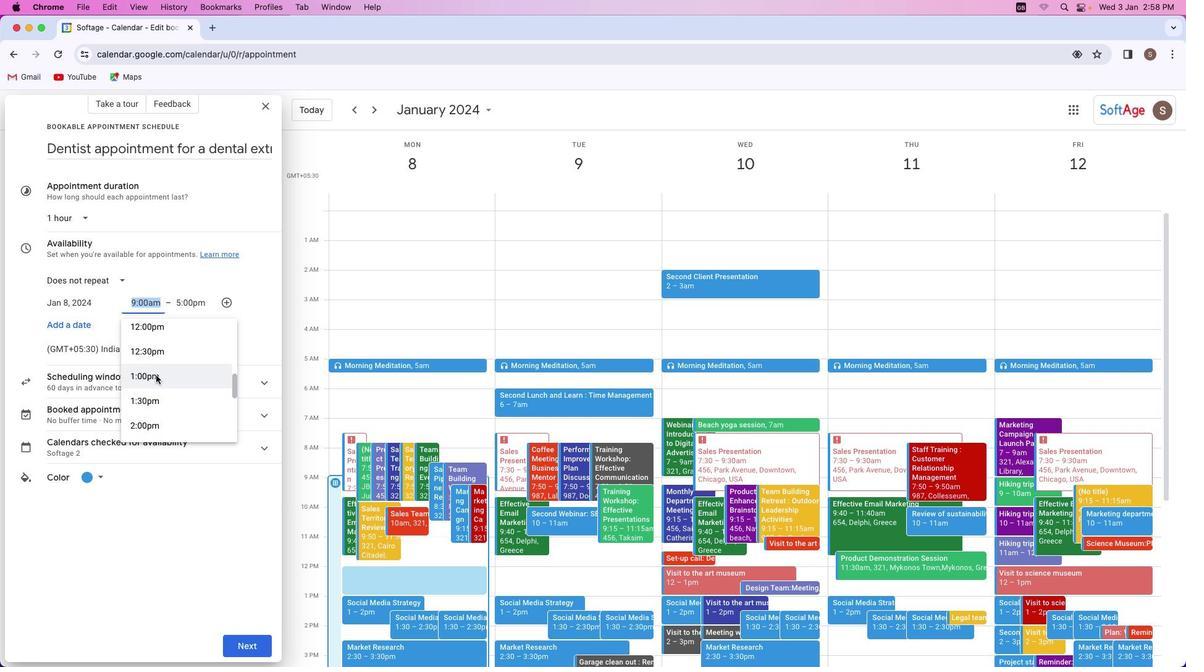 
Action: Mouse scrolled (158, 377) with delta (2, 1)
Screenshot: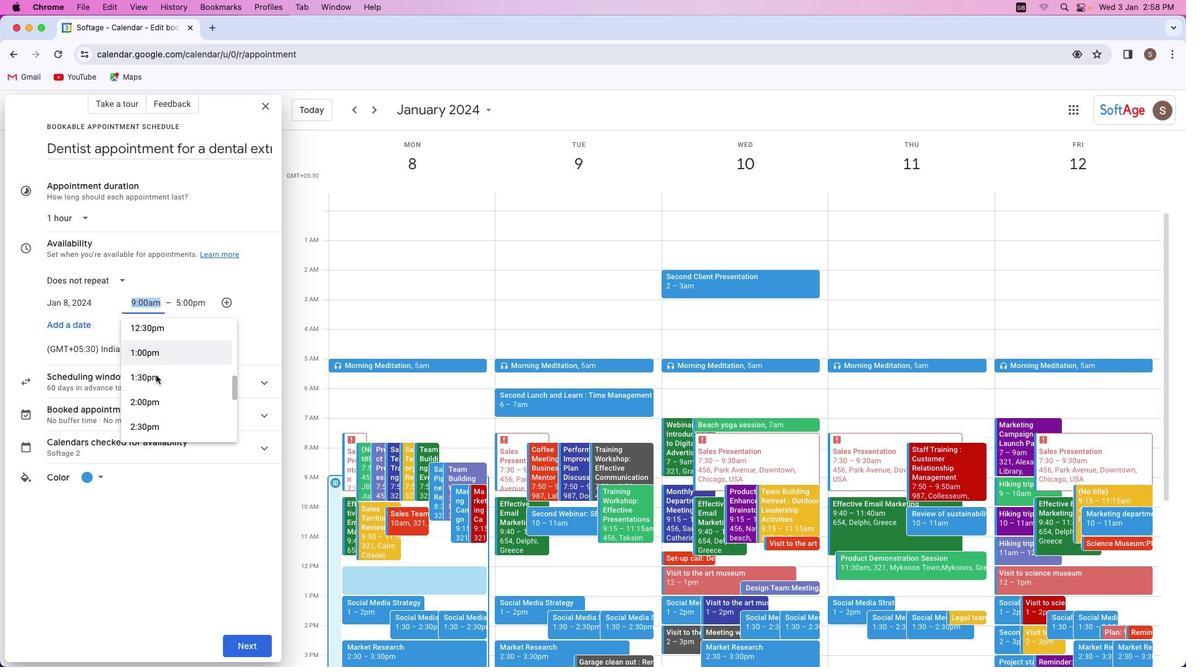 
Action: Mouse scrolled (158, 377) with delta (2, 1)
Screenshot: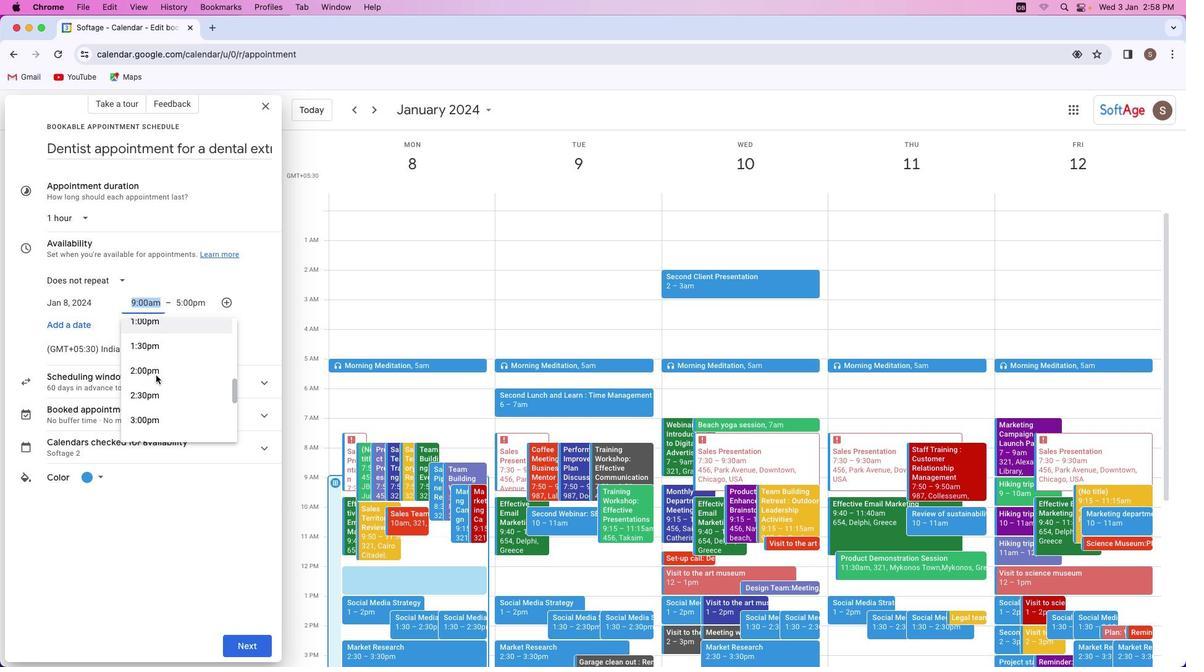 
Action: Mouse scrolled (158, 377) with delta (2, 1)
Screenshot: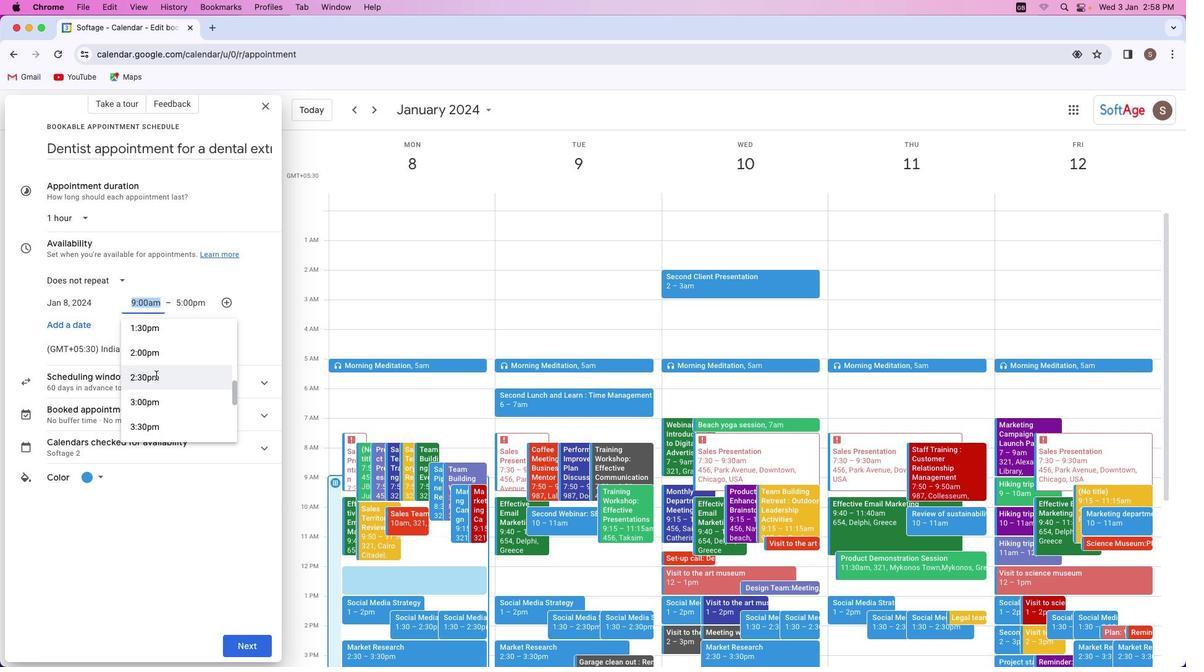 
Action: Mouse scrolled (158, 377) with delta (2, 1)
Screenshot: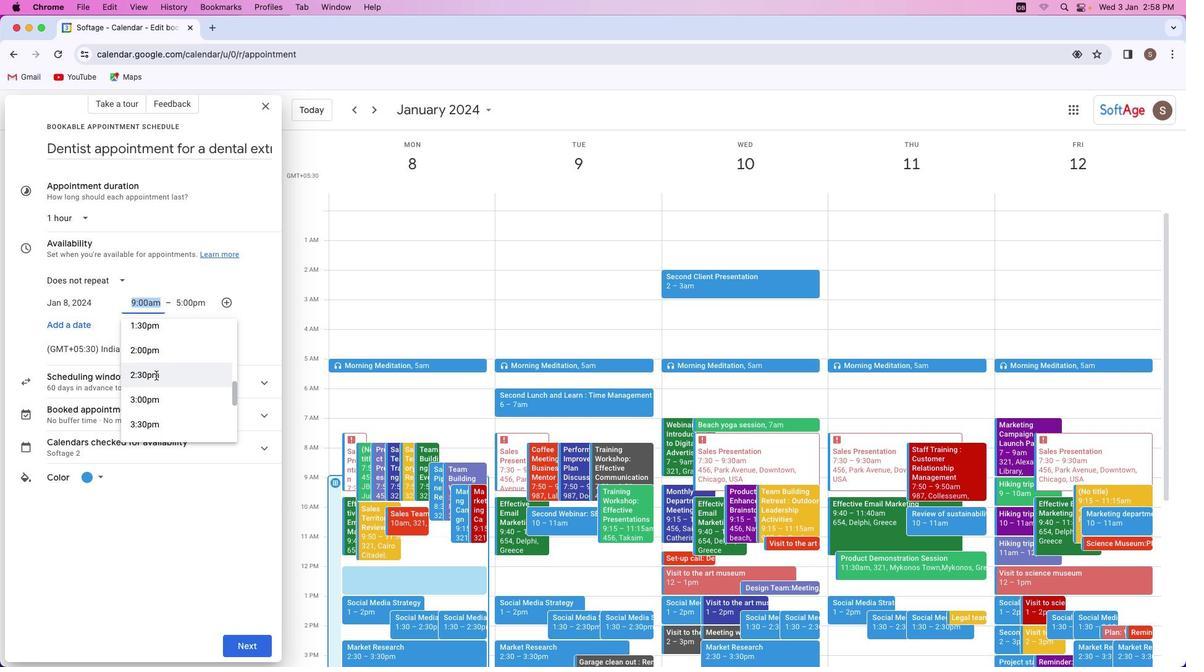 
Action: Mouse scrolled (158, 377) with delta (2, 1)
Screenshot: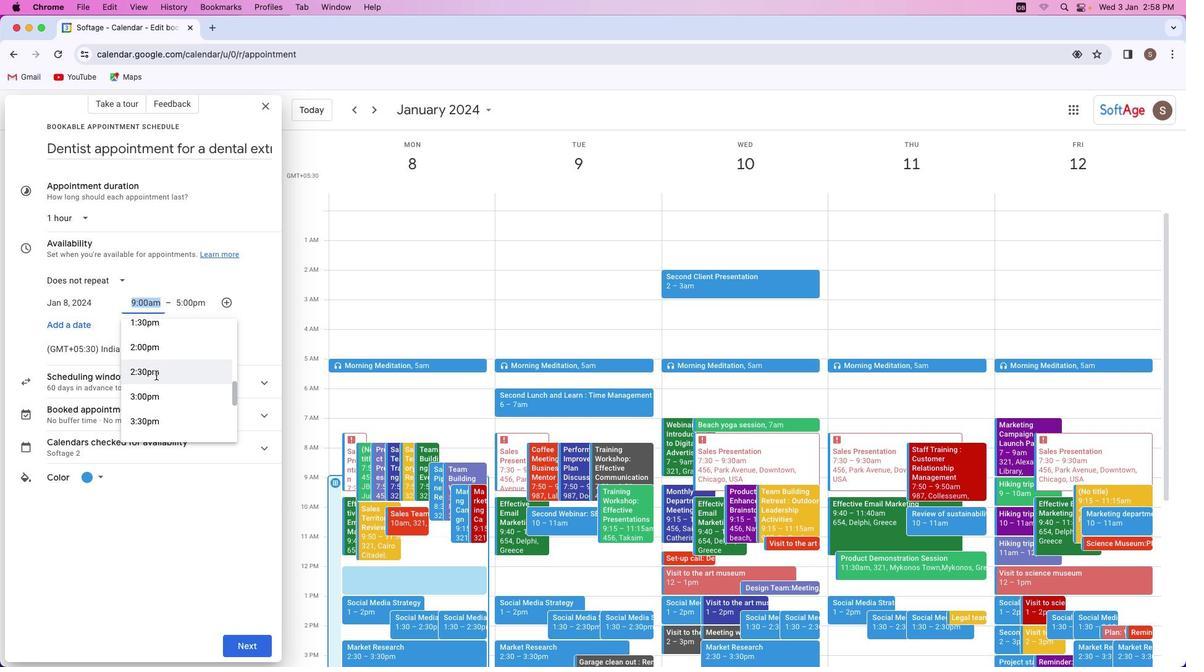 
Action: Mouse scrolled (158, 377) with delta (2, 1)
Screenshot: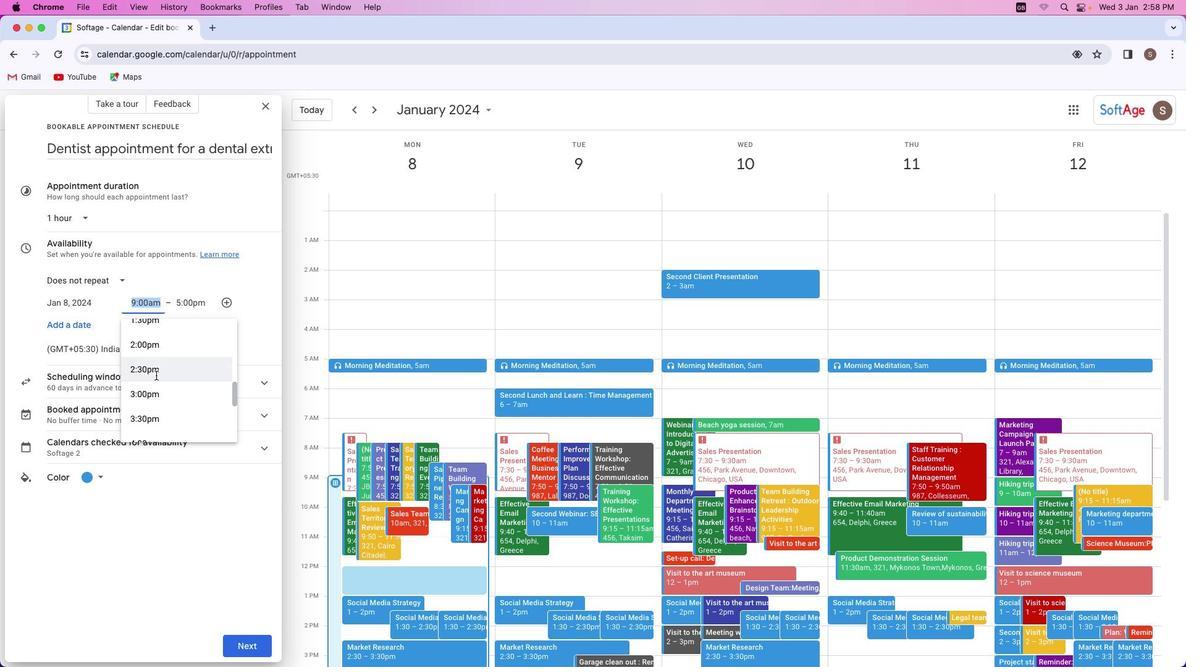 
Action: Mouse scrolled (158, 377) with delta (2, 1)
Screenshot: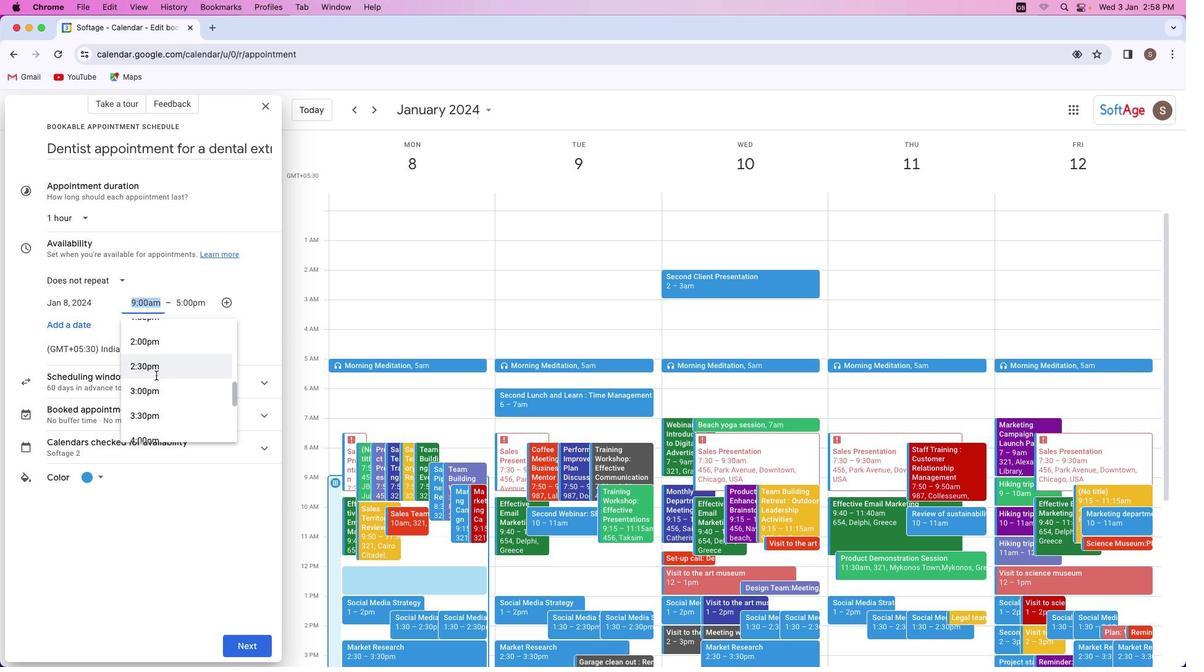 
Action: Mouse scrolled (158, 377) with delta (2, 1)
Screenshot: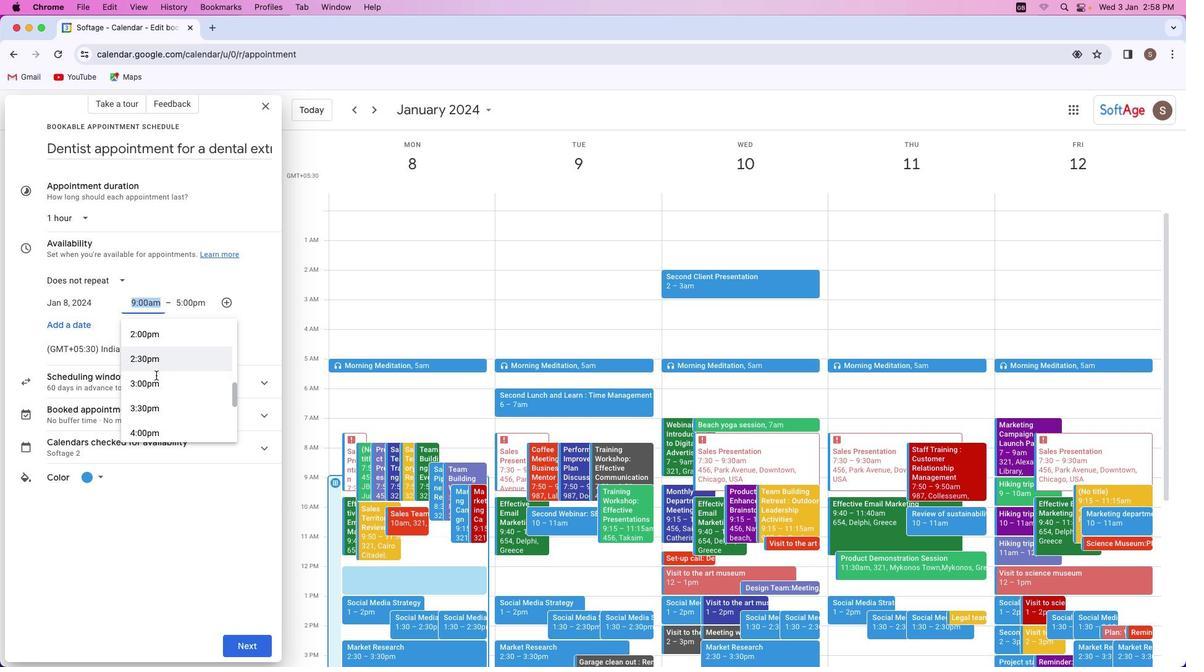
Action: Mouse moved to (158, 377)
Screenshot: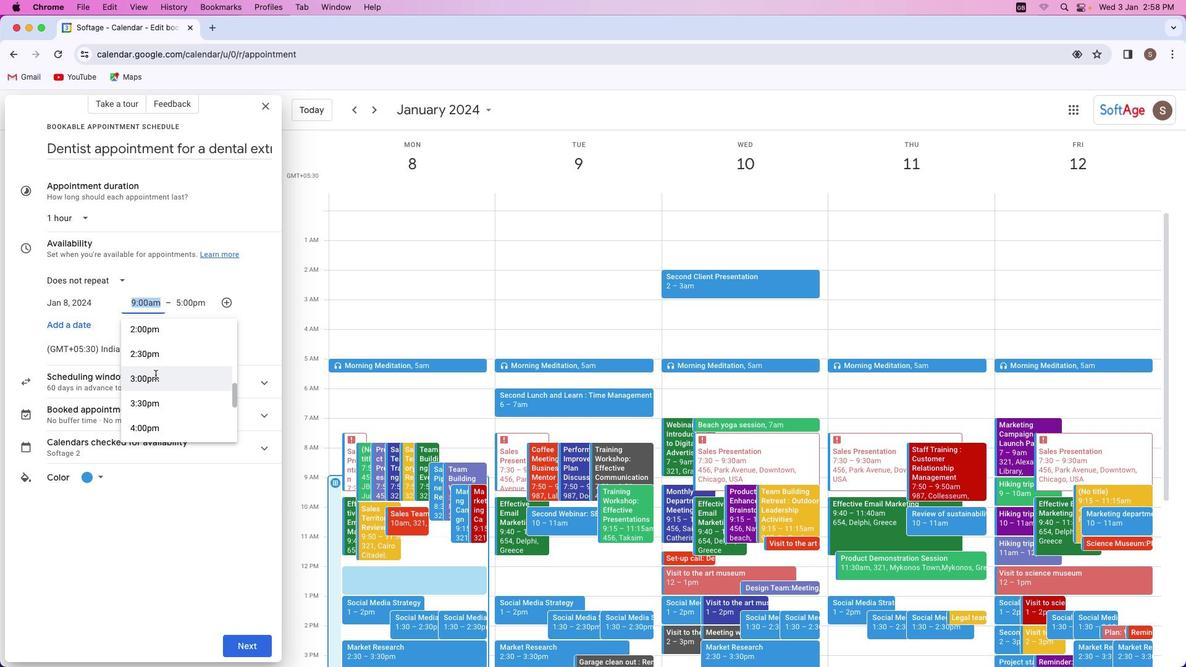 
Action: Mouse scrolled (158, 377) with delta (2, 1)
Screenshot: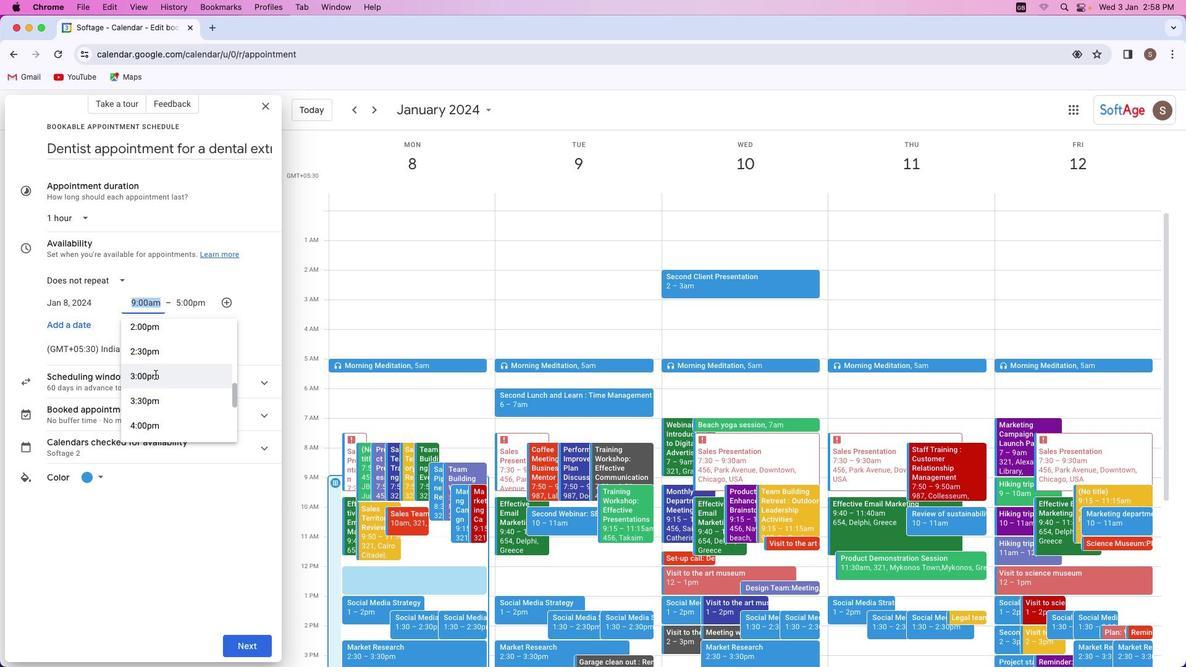 
Action: Mouse scrolled (158, 377) with delta (2, 1)
Screenshot: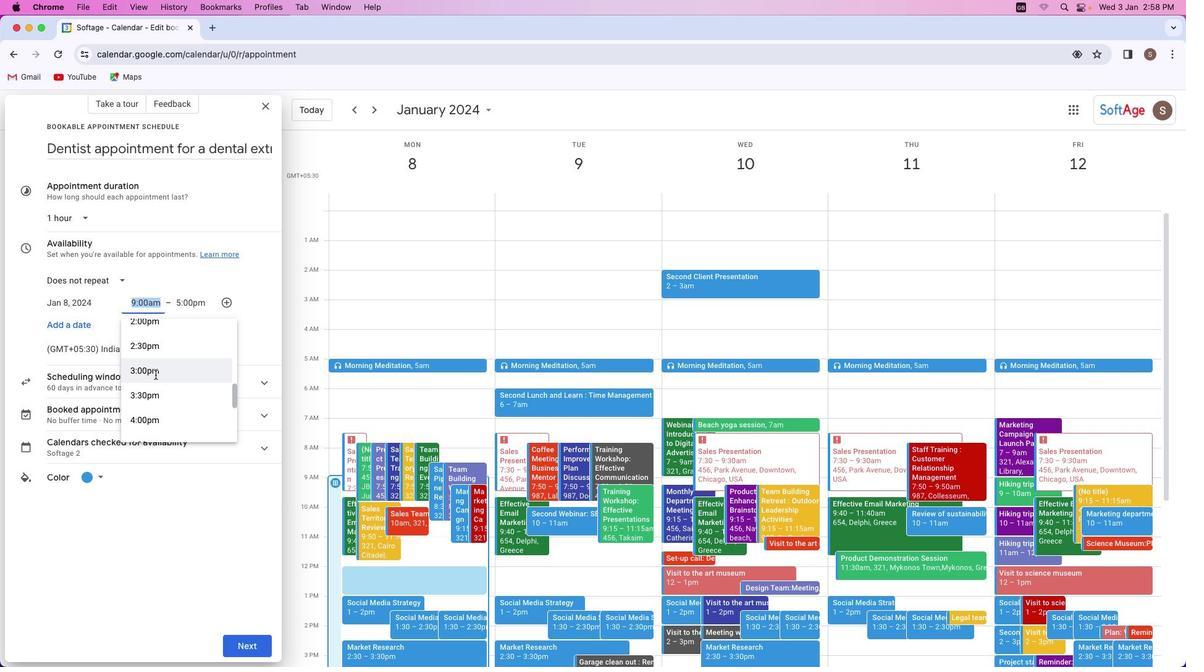 
Action: Mouse scrolled (158, 377) with delta (2, 1)
Screenshot: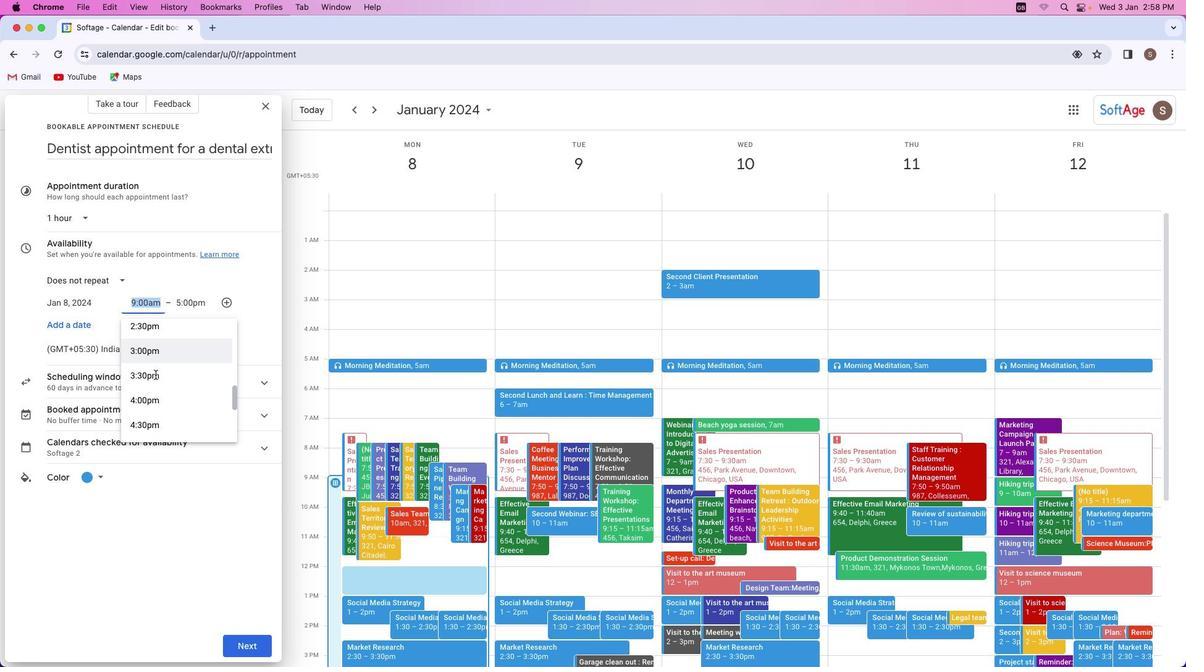 
Action: Mouse scrolled (158, 377) with delta (2, 1)
Screenshot: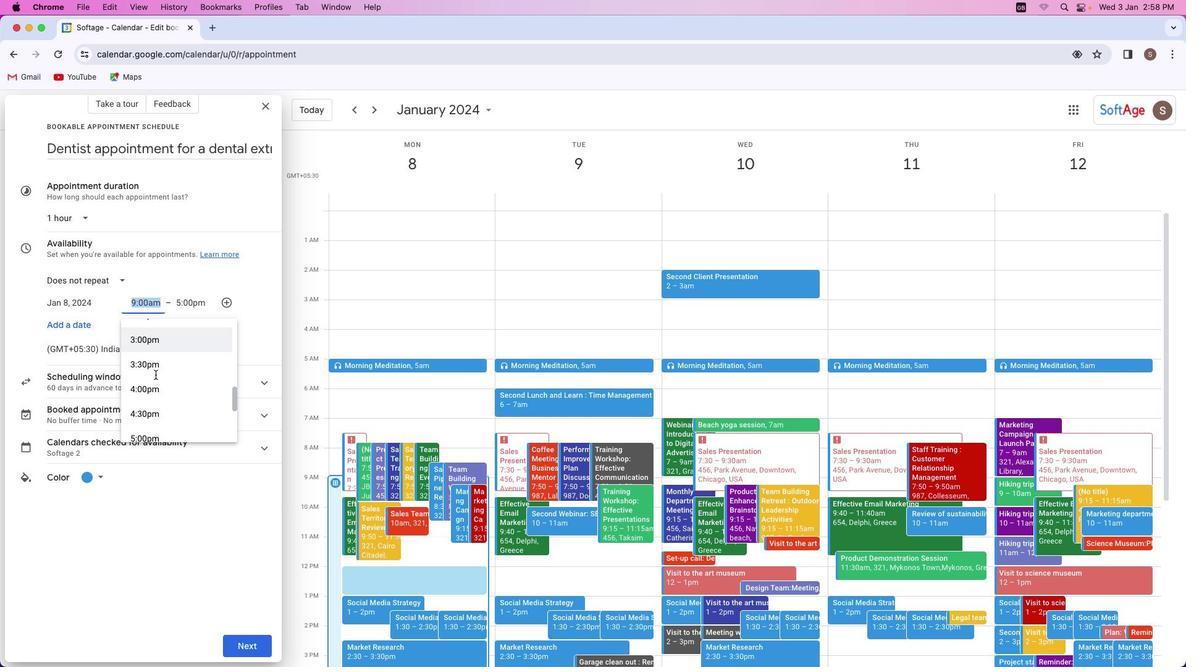 
Action: Mouse scrolled (158, 377) with delta (2, 1)
Screenshot: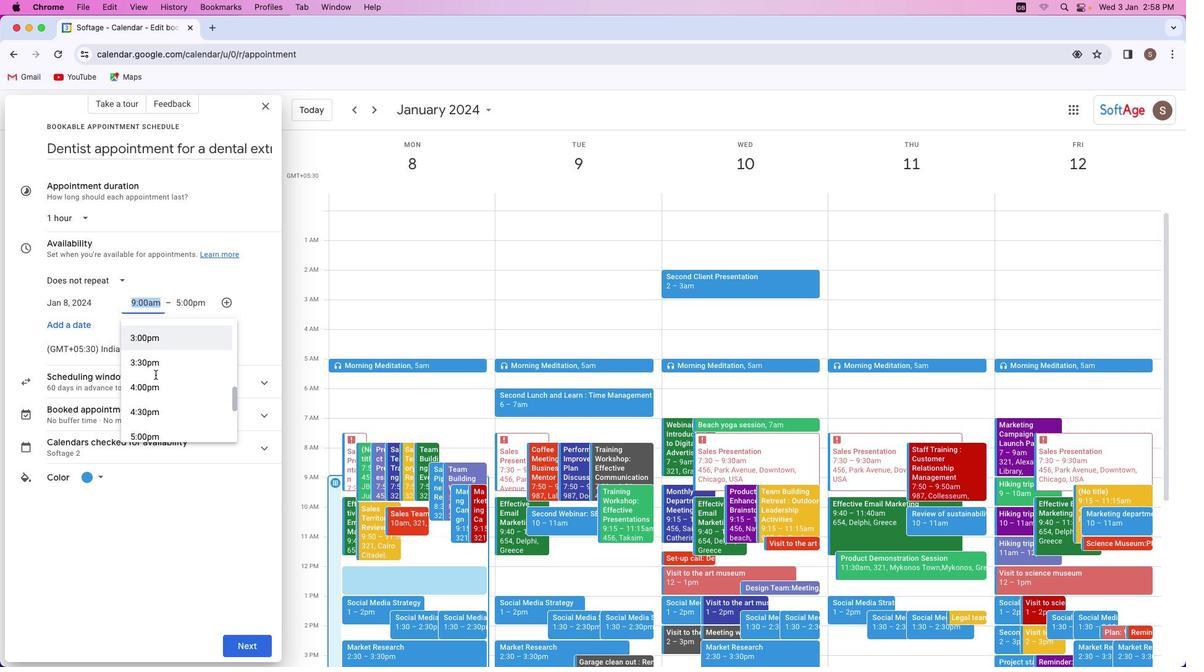 
Action: Mouse scrolled (158, 377) with delta (2, 1)
Screenshot: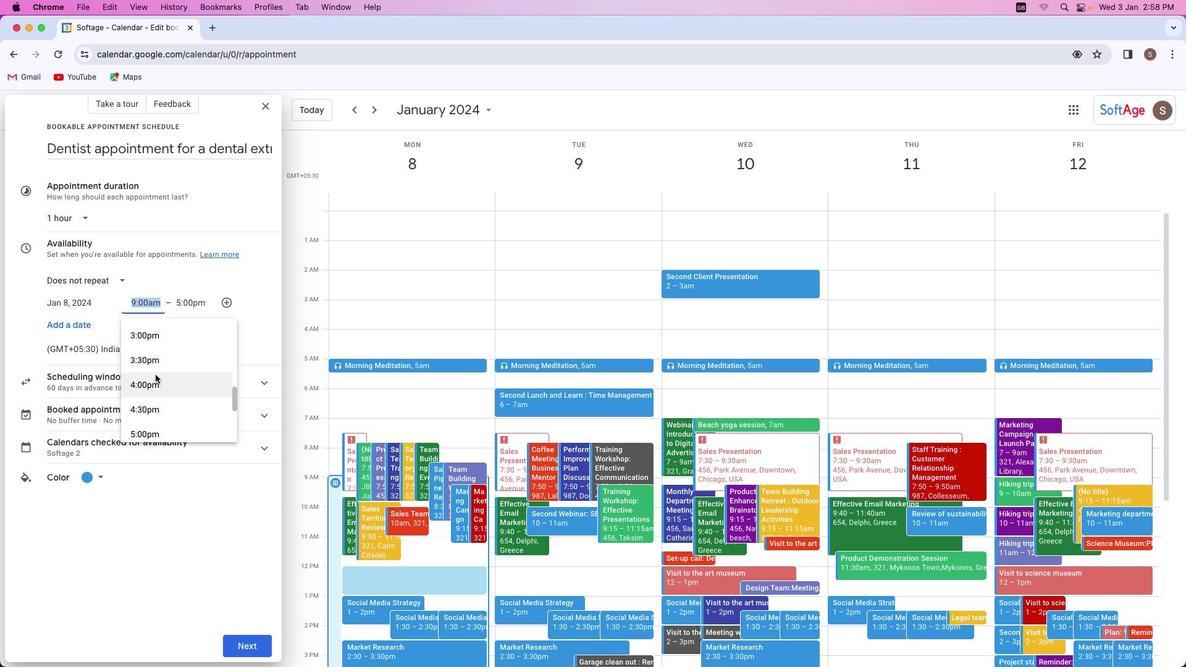 
Action: Mouse scrolled (158, 377) with delta (2, 1)
Screenshot: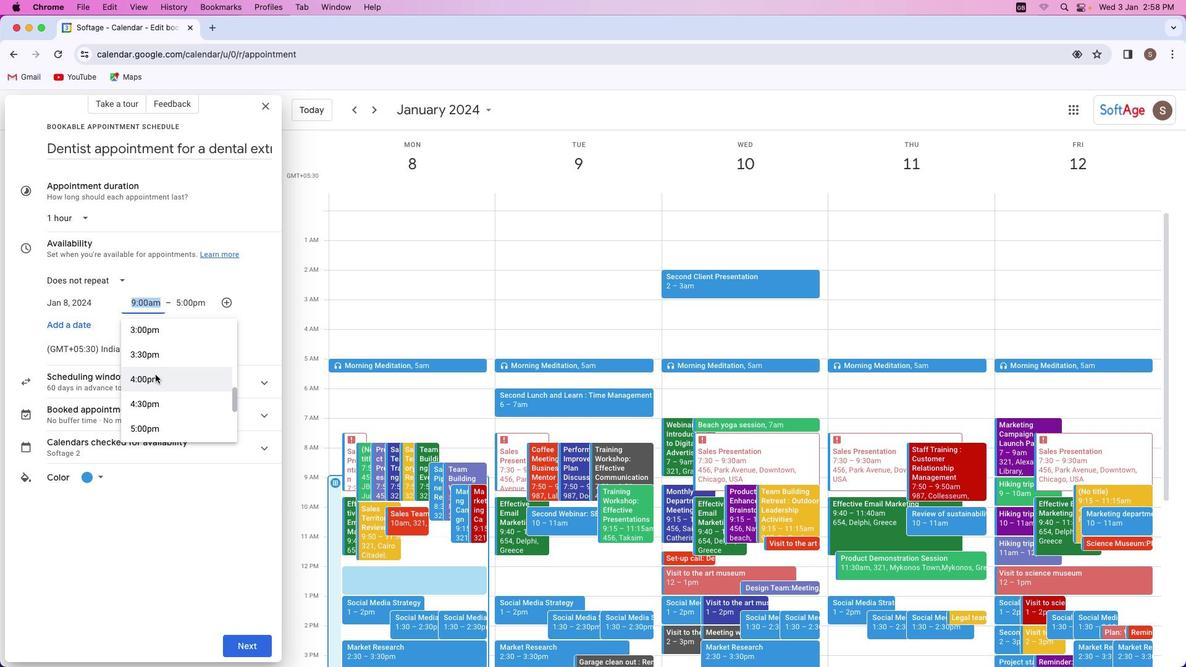 
Action: Mouse scrolled (158, 377) with delta (2, 1)
Screenshot: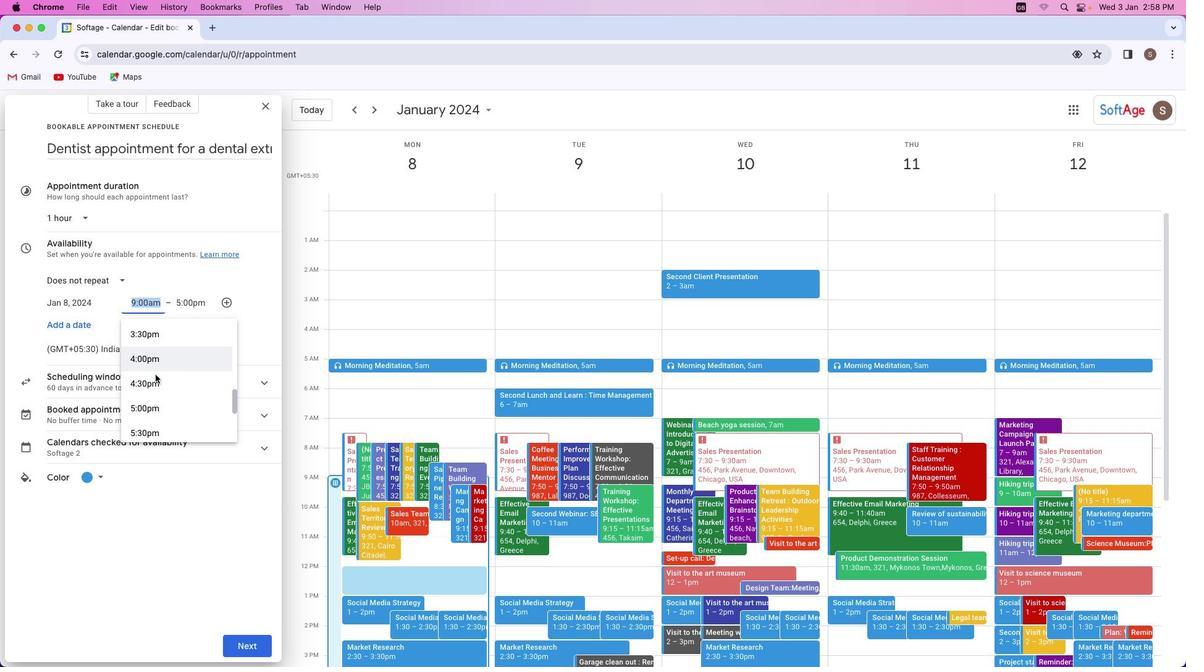 
Action: Mouse scrolled (158, 377) with delta (2, 1)
Screenshot: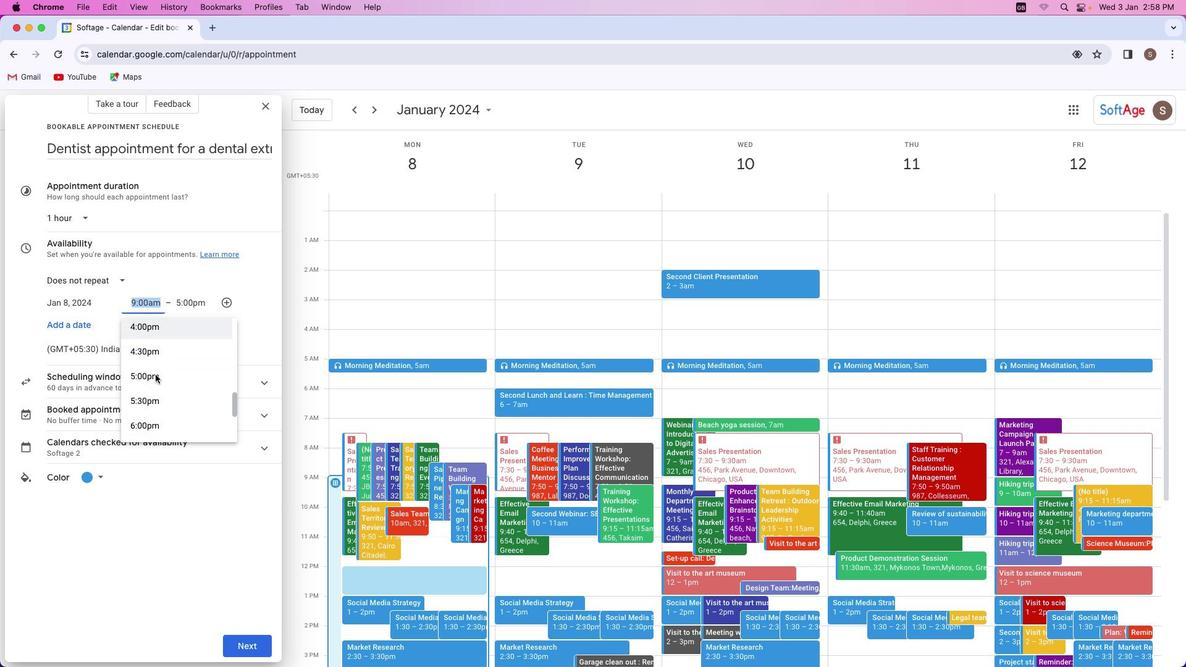
Action: Mouse scrolled (158, 377) with delta (2, 1)
Screenshot: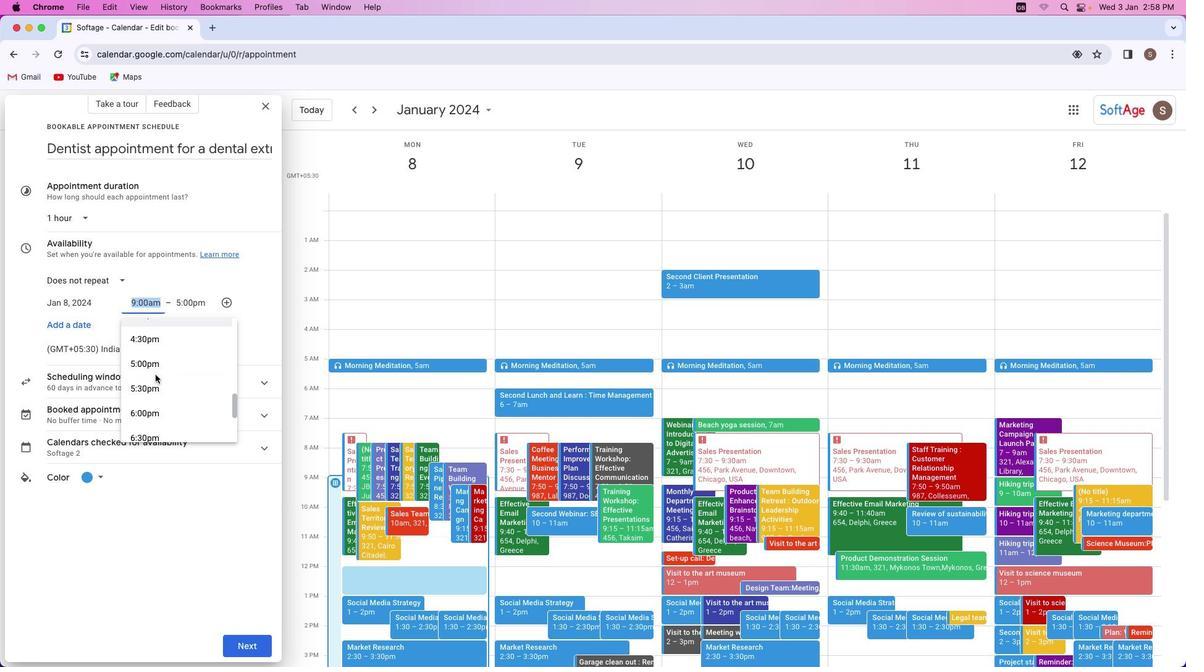 
Action: Mouse moved to (155, 388)
Screenshot: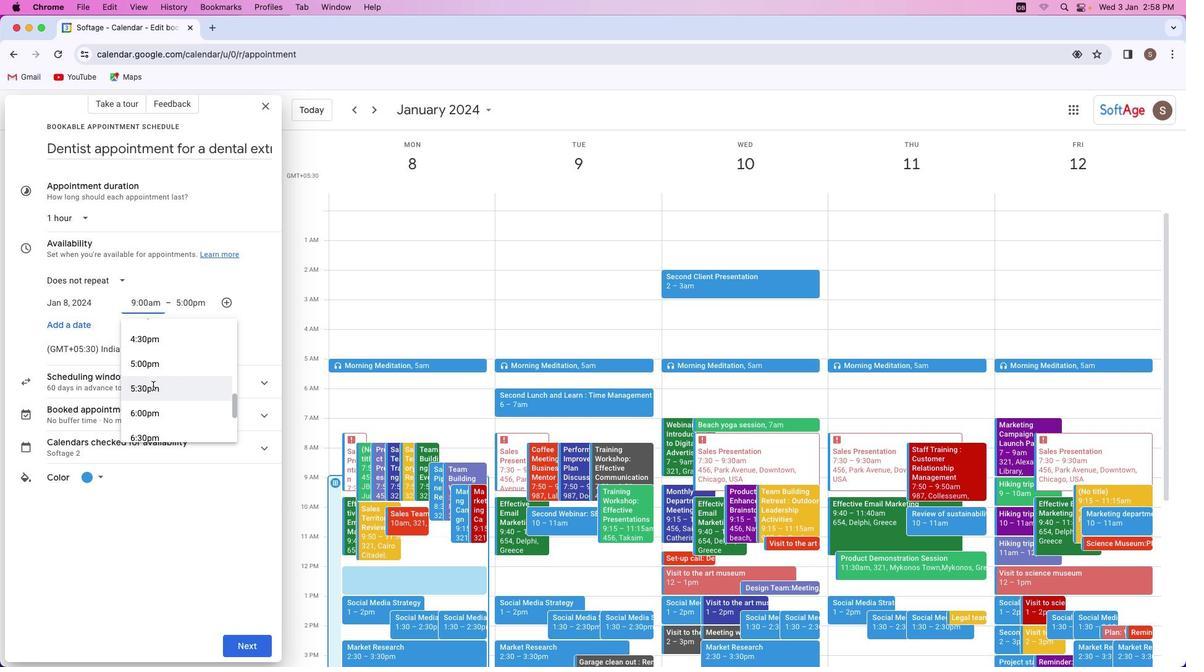 
Action: Mouse pressed left at (155, 388)
Screenshot: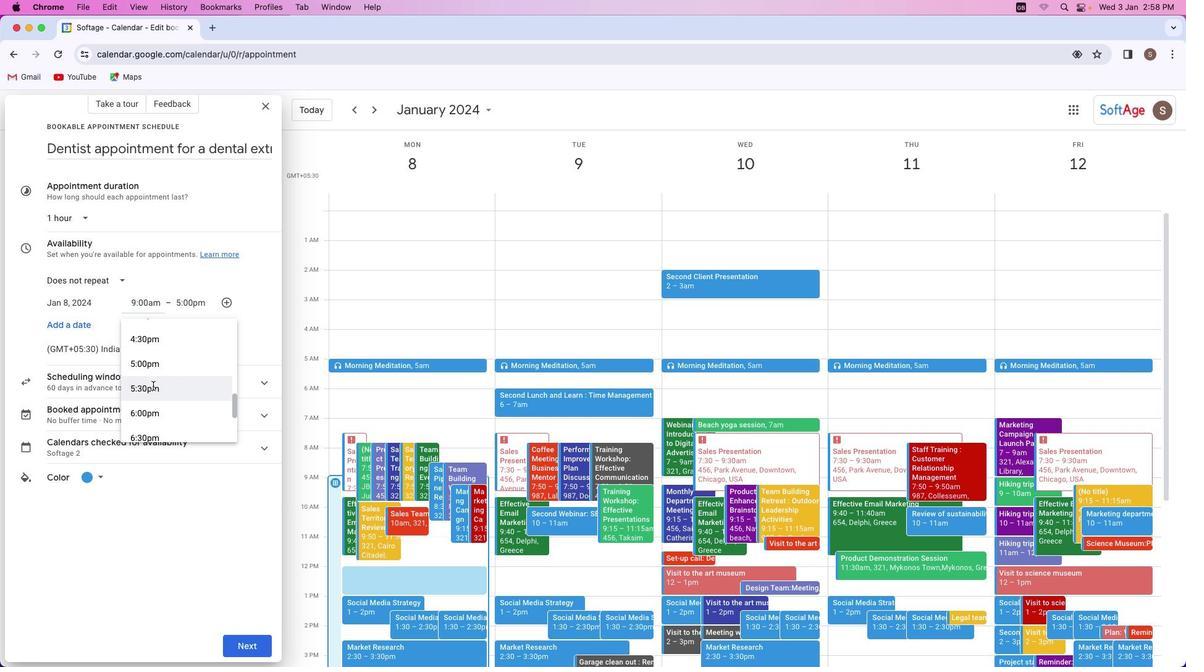 
Action: Mouse moved to (193, 309)
Screenshot: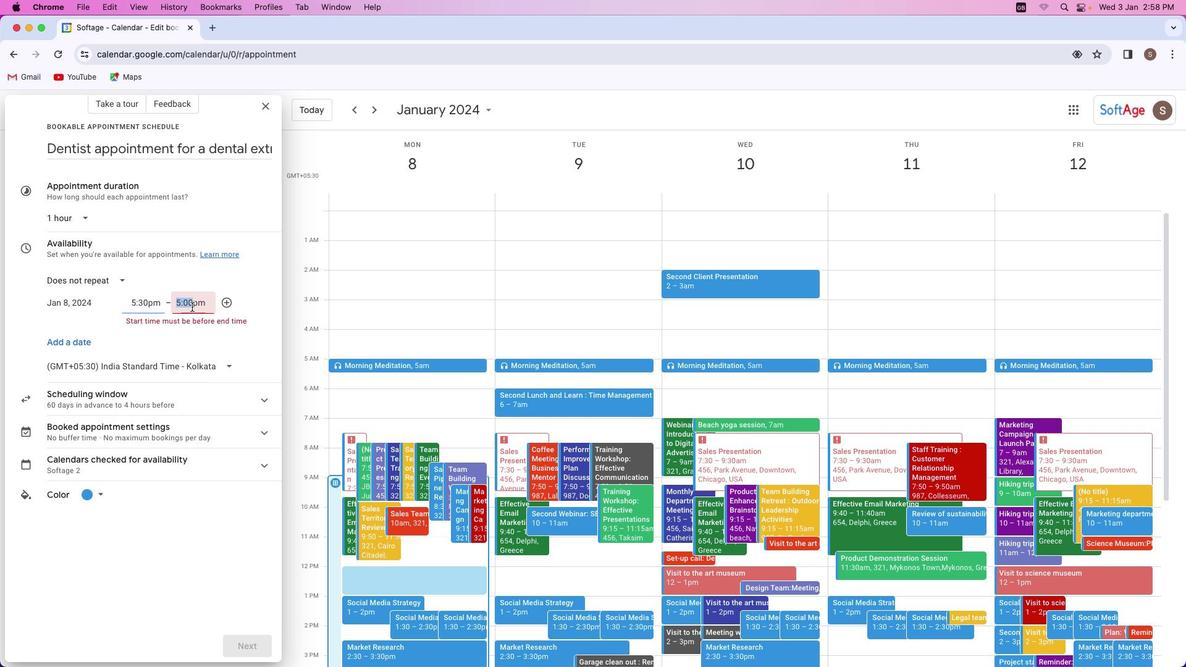 
Action: Mouse pressed left at (193, 309)
Screenshot: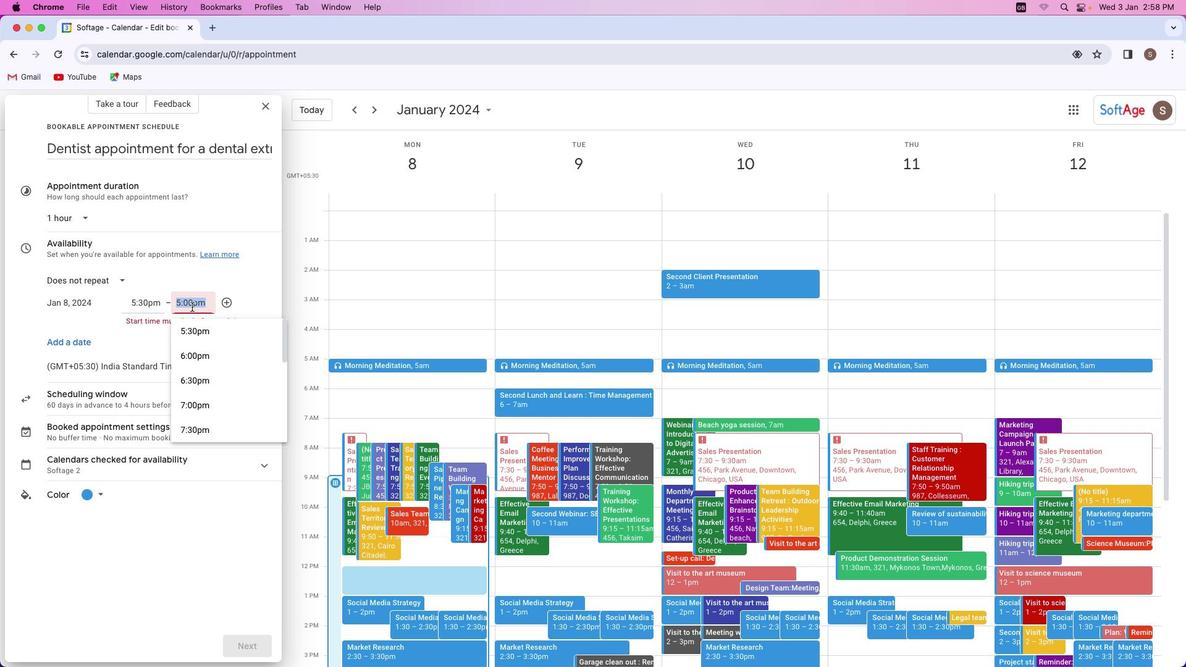 
Action: Mouse moved to (190, 376)
Screenshot: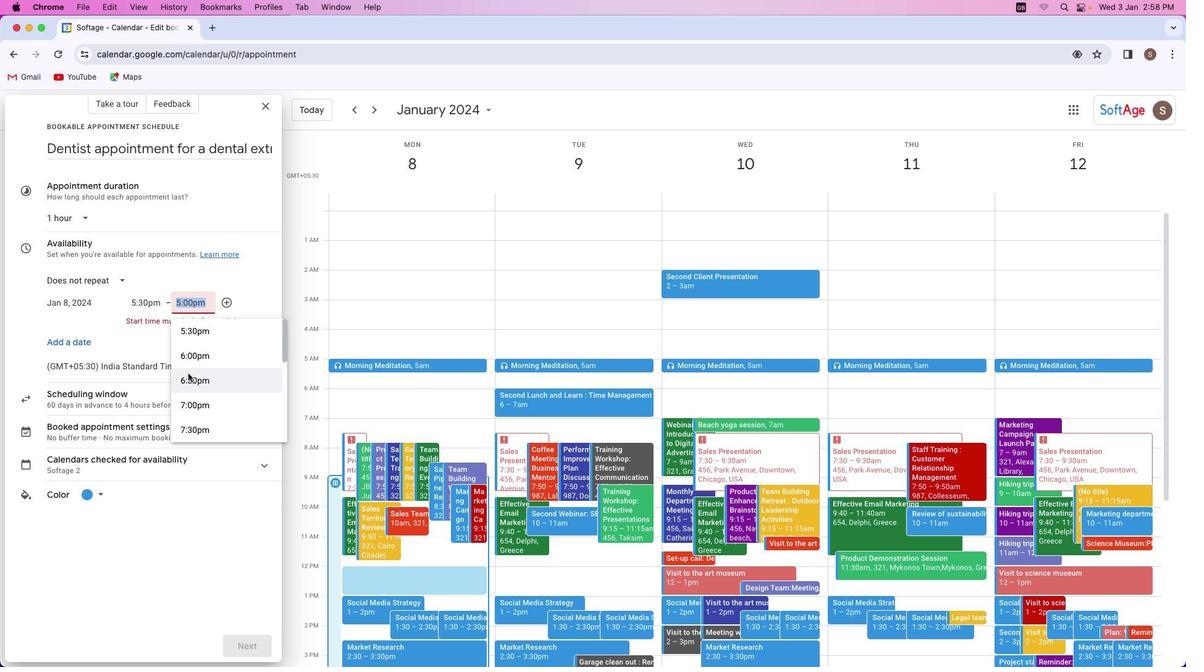 
Action: Mouse pressed left at (190, 376)
Screenshot: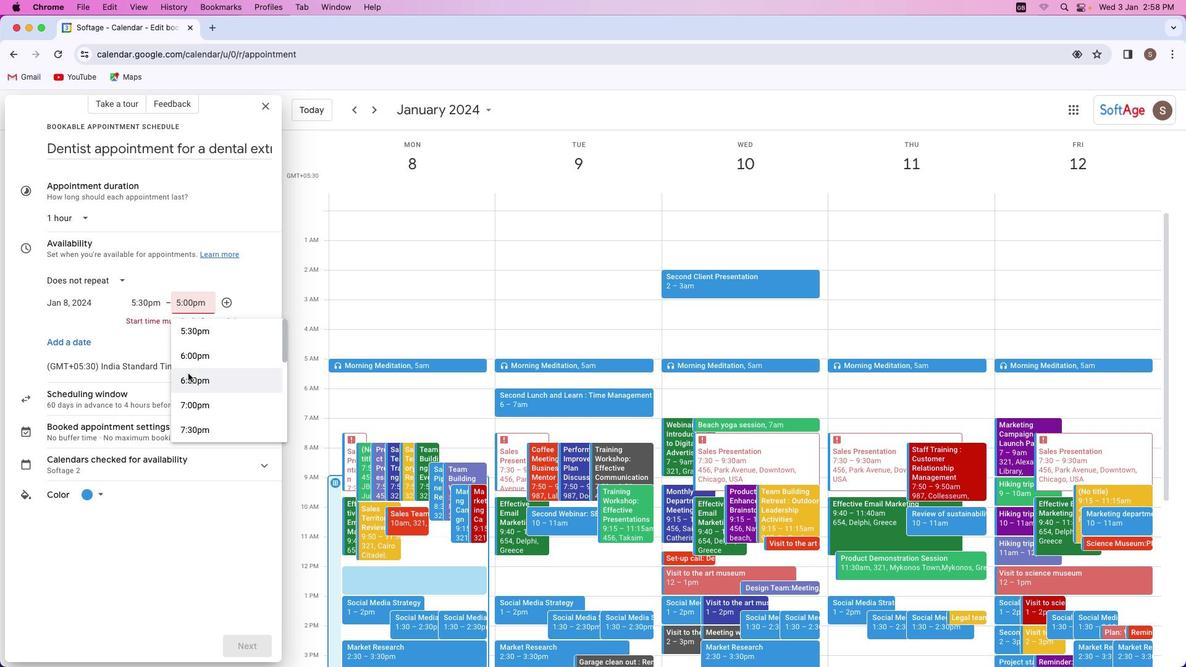 
Action: Mouse moved to (105, 476)
Screenshot: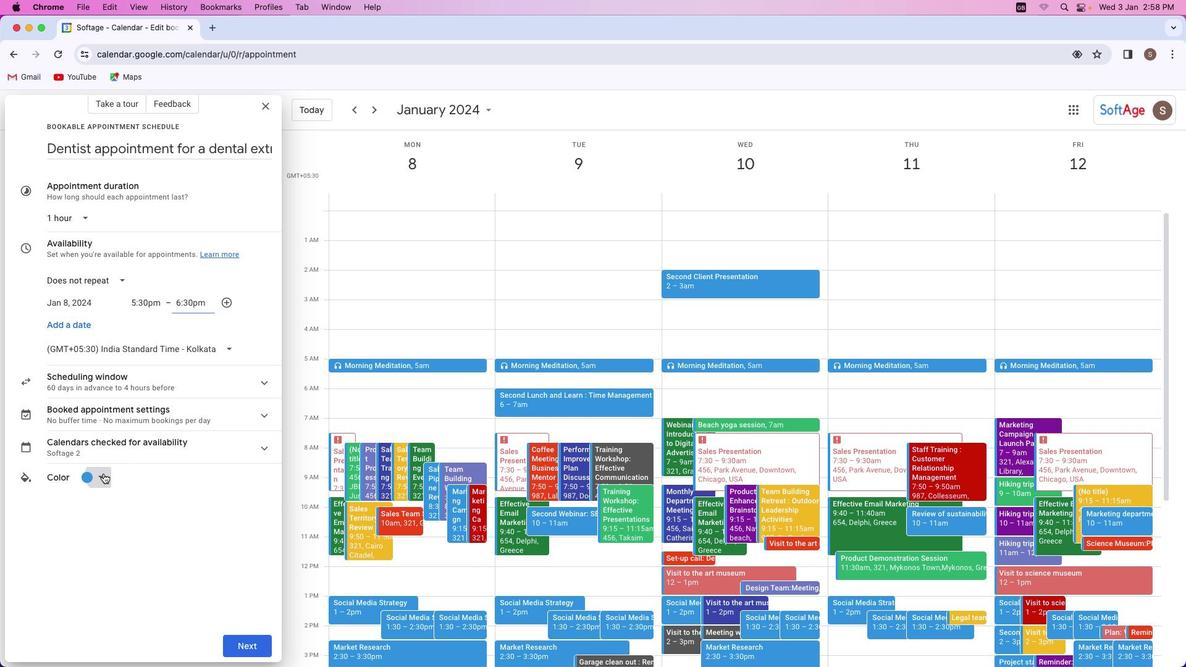 
Action: Mouse pressed left at (105, 476)
Screenshot: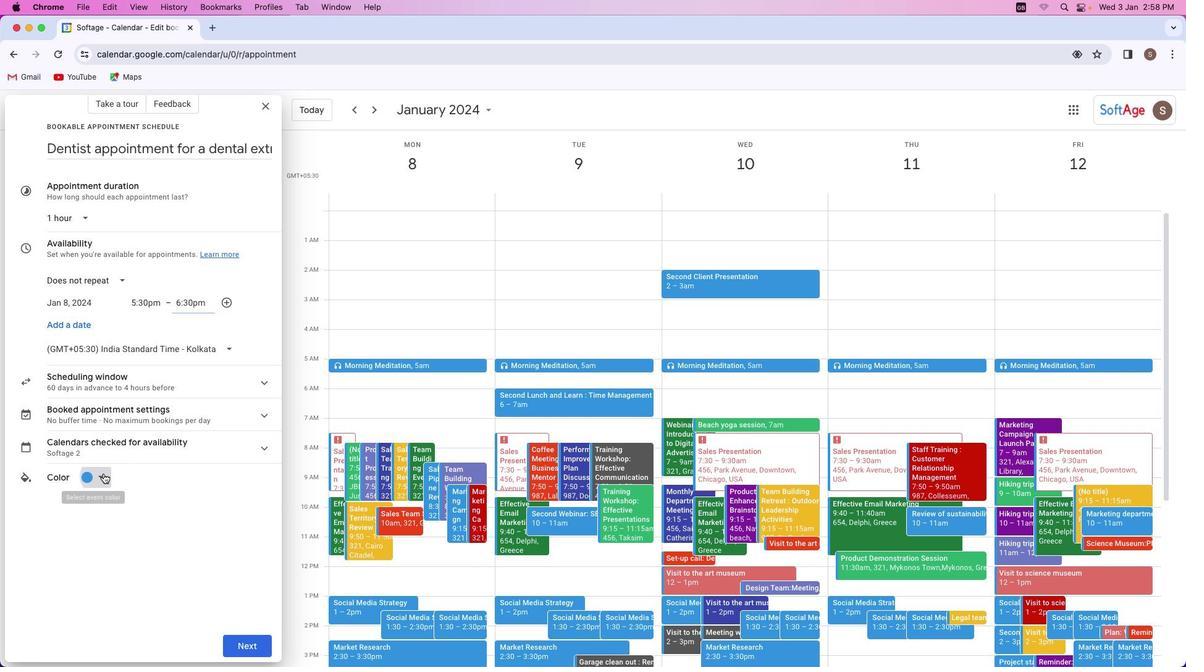 
Action: Mouse moved to (139, 516)
Screenshot: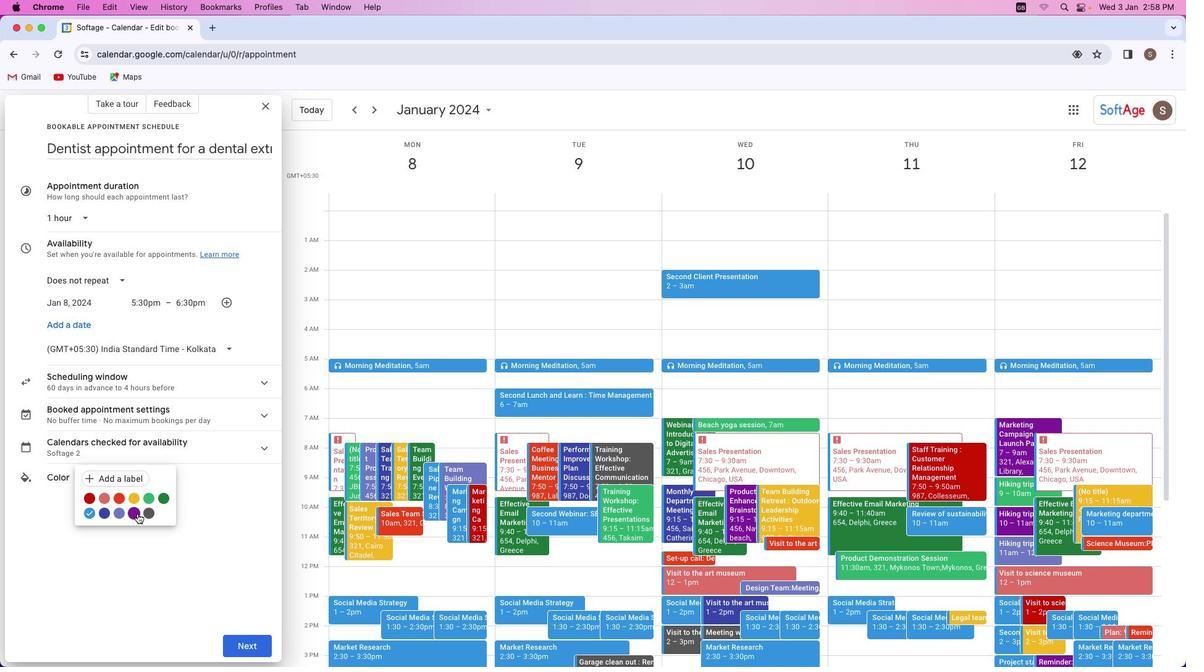 
Action: Mouse pressed left at (139, 516)
Screenshot: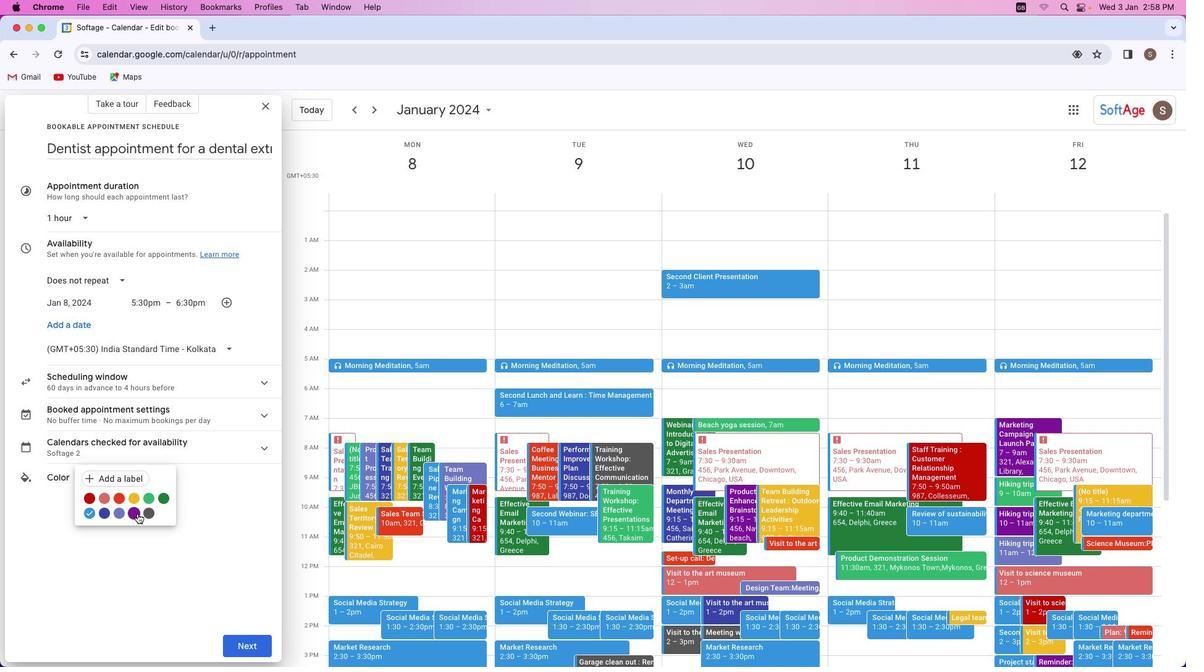 
Action: Mouse moved to (245, 651)
Screenshot: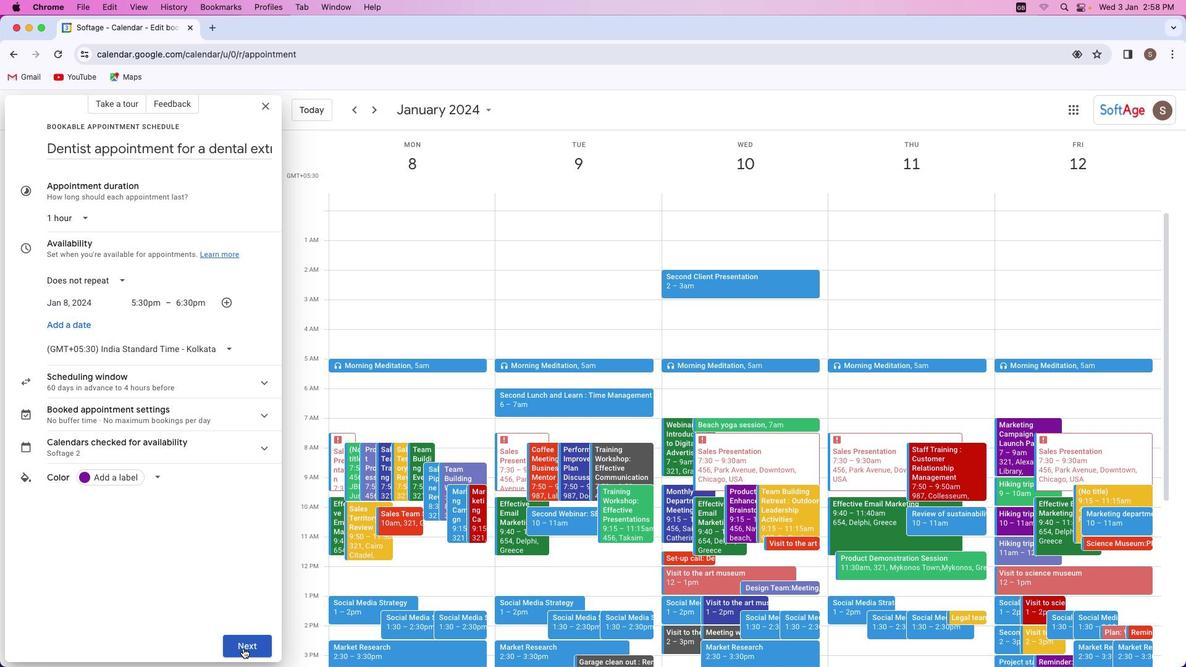 
Action: Mouse pressed left at (245, 651)
Screenshot: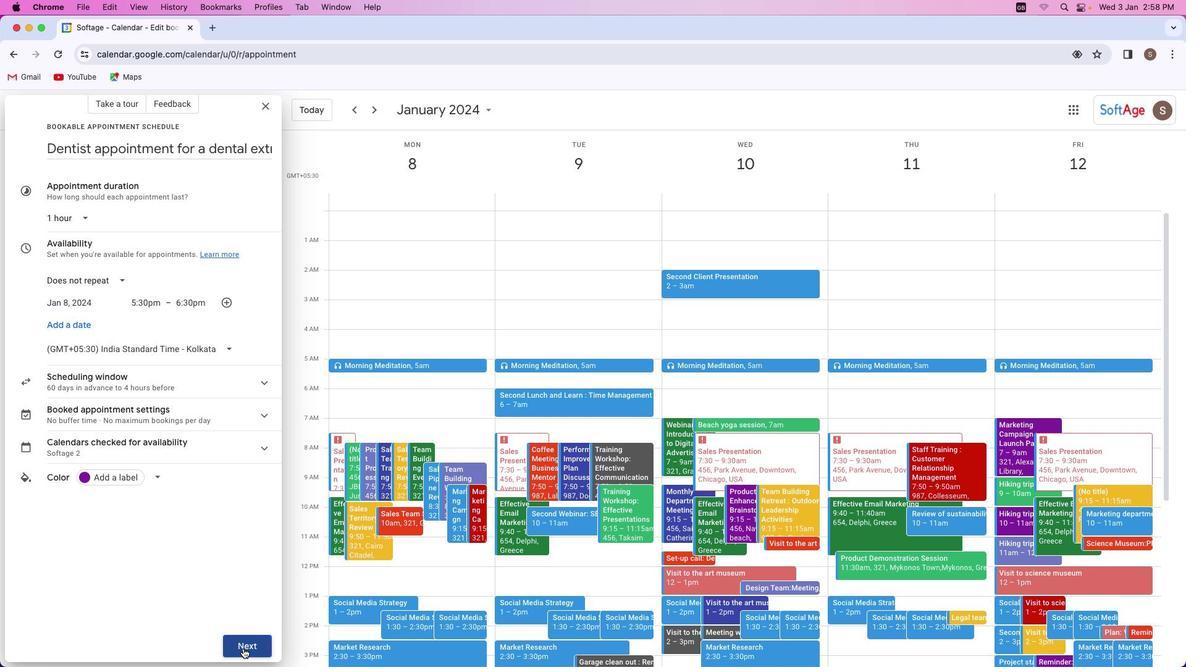 
Action: Mouse moved to (69, 356)
Screenshot: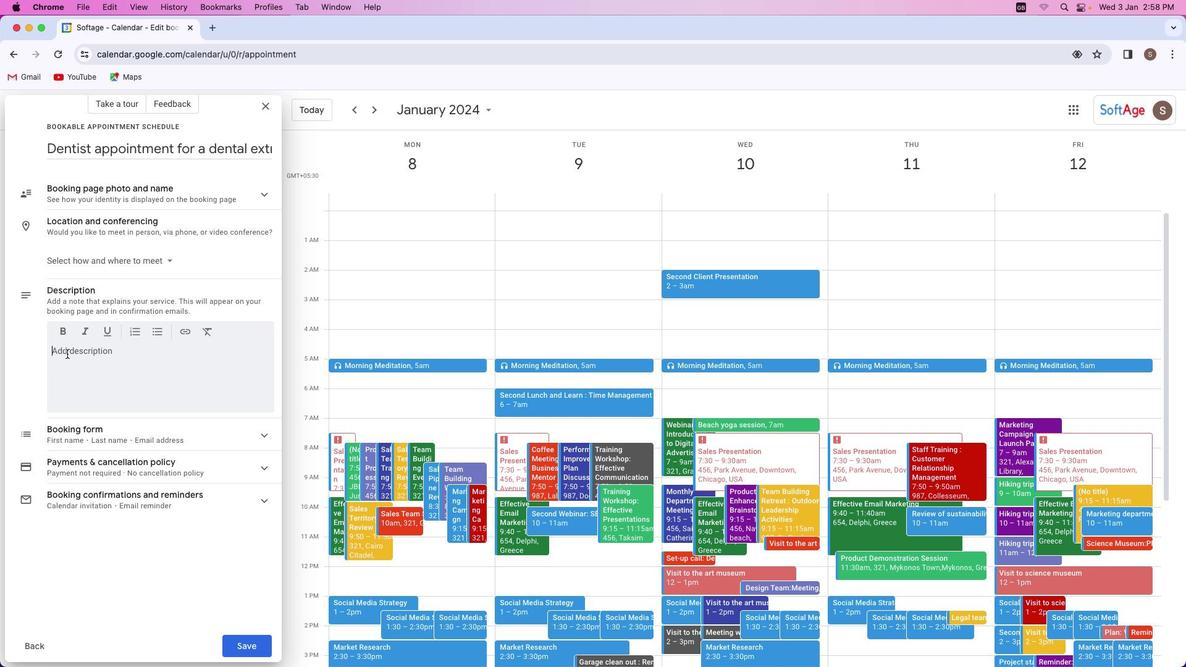 
Action: Mouse pressed left at (69, 356)
Screenshot: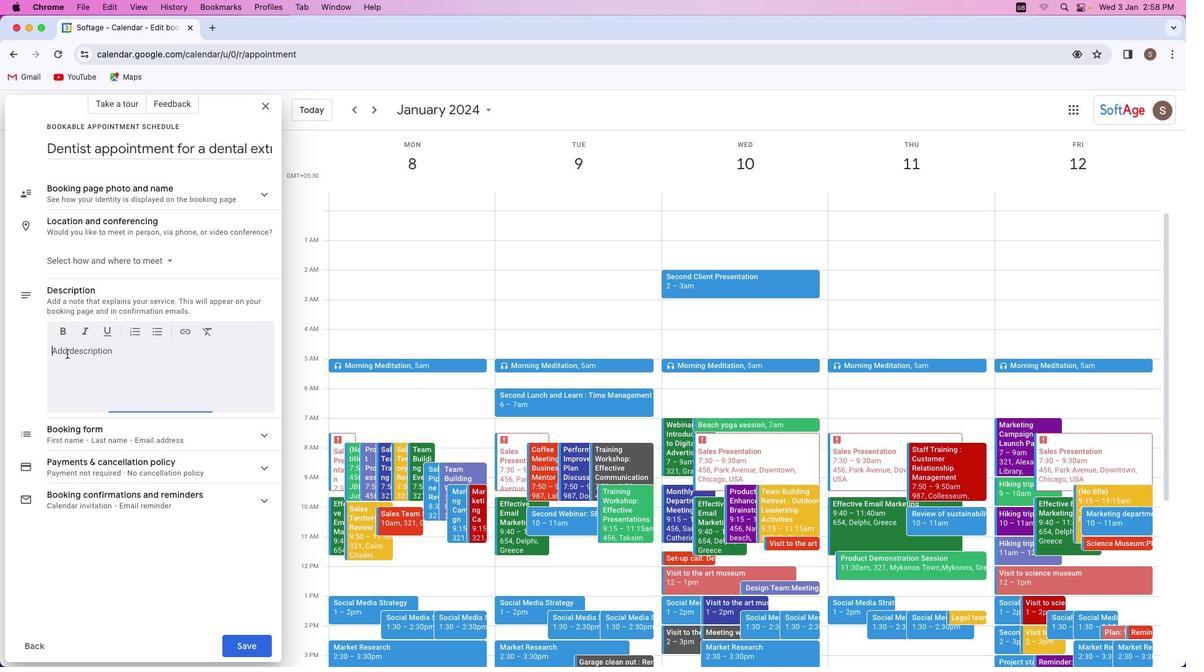 
Action: Mouse moved to (66, 356)
Screenshot: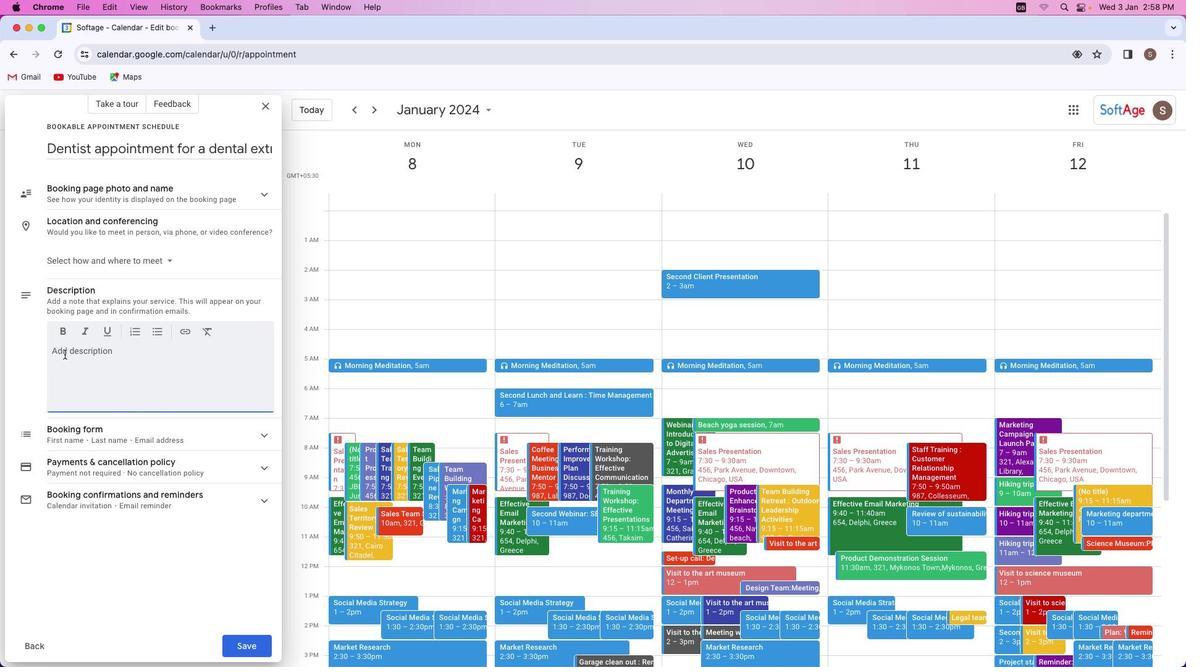 
Action: Key pressed Key.shift'T''h''i''s'Key.space'd''e''n''t''i''s''t'Key.space'a''p''p''o''i''n''t''m''e''n''t'Key.space'i''f'Key.backspace's'Key.space'f''o''r'Key.space'a'Key.space'd''e''n''t''a''l'Key.space'e''x''t''r''a''c''t''i''o''n''.'
Screenshot: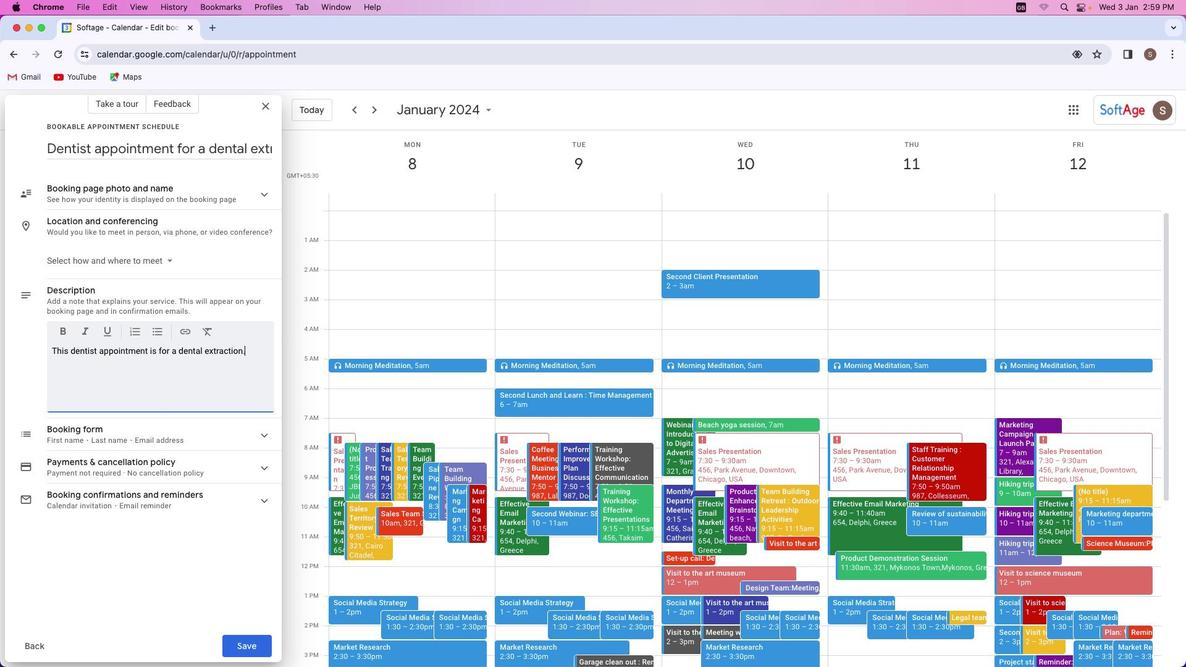 
Action: Mouse moved to (178, 150)
Screenshot: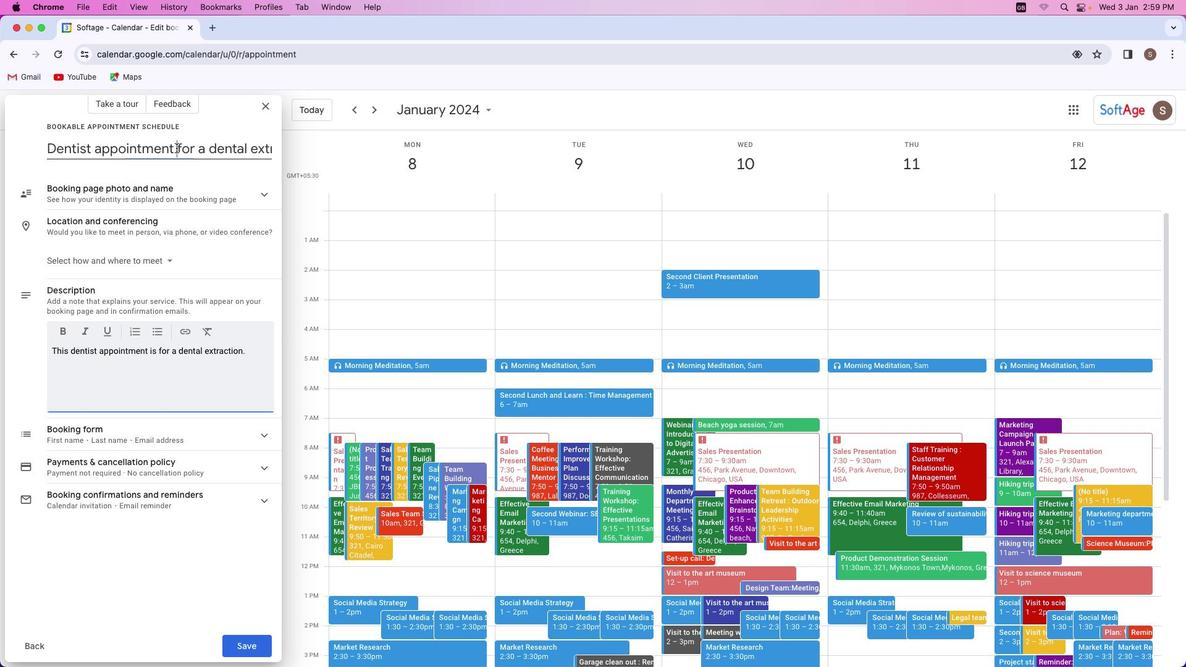 
Action: Mouse pressed left at (178, 150)
Screenshot: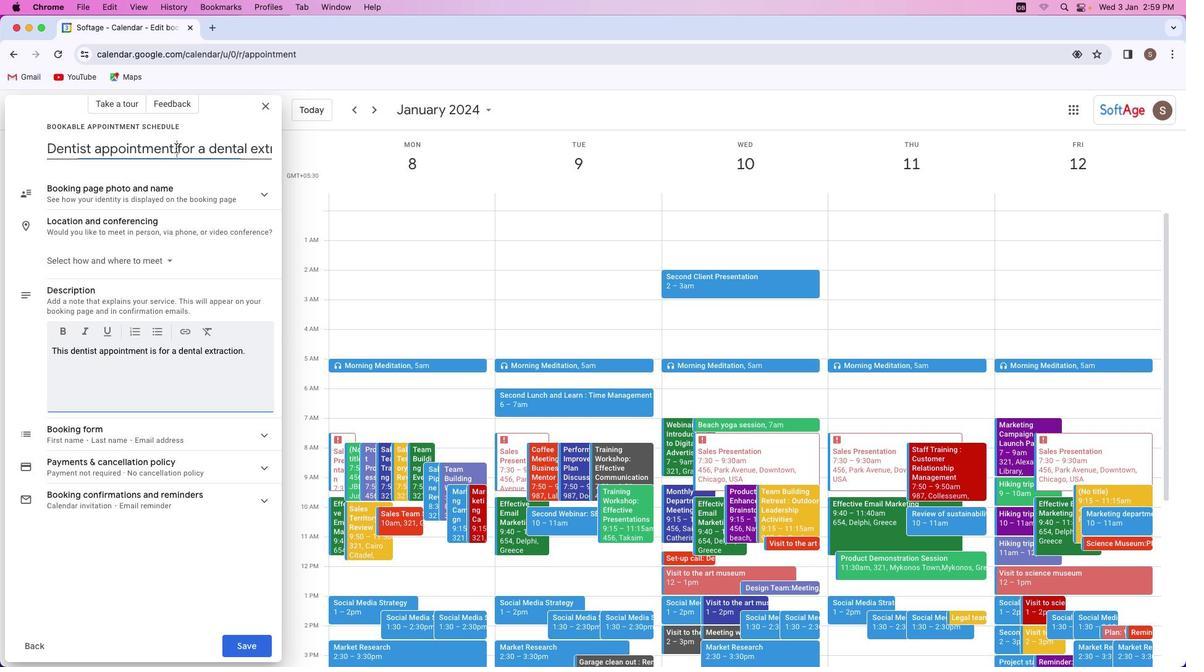 
Action: Mouse moved to (96, 152)
Screenshot: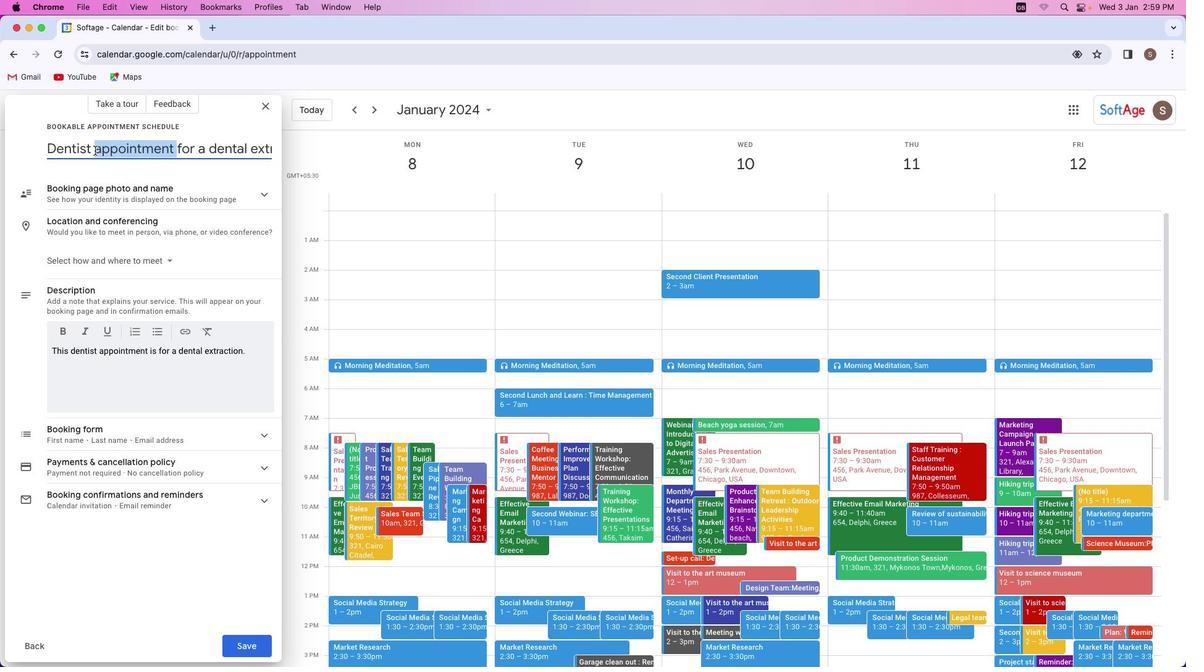 
Action: Key pressed Key.backspace
Screenshot: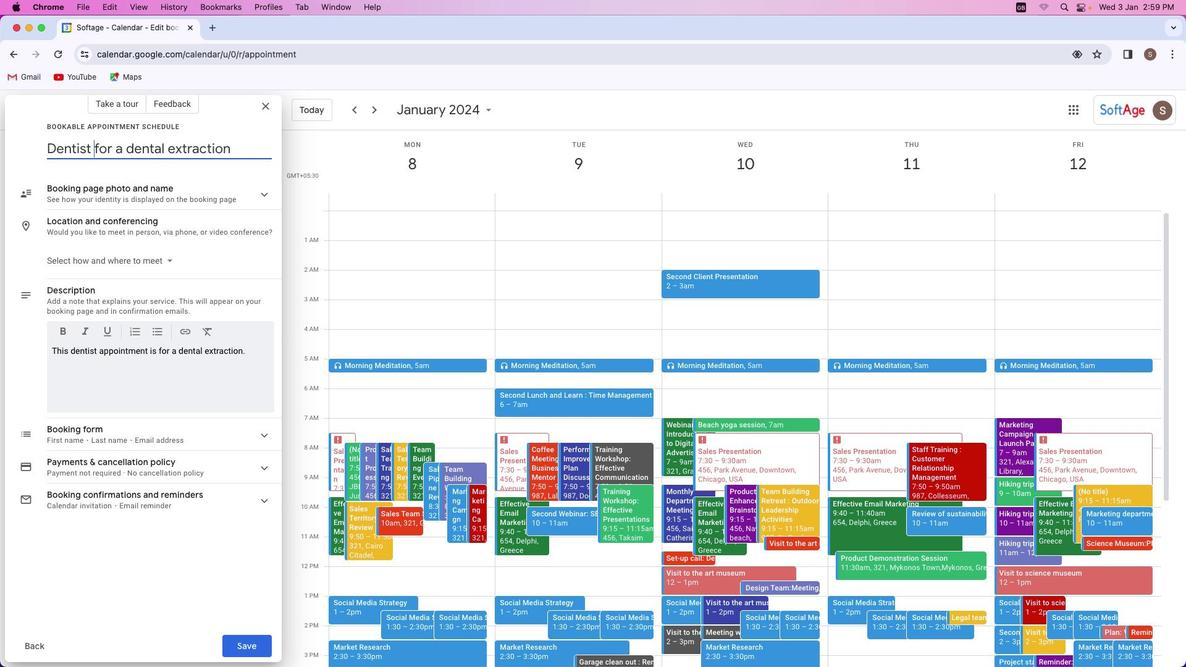 
Action: Mouse moved to (259, 646)
Screenshot: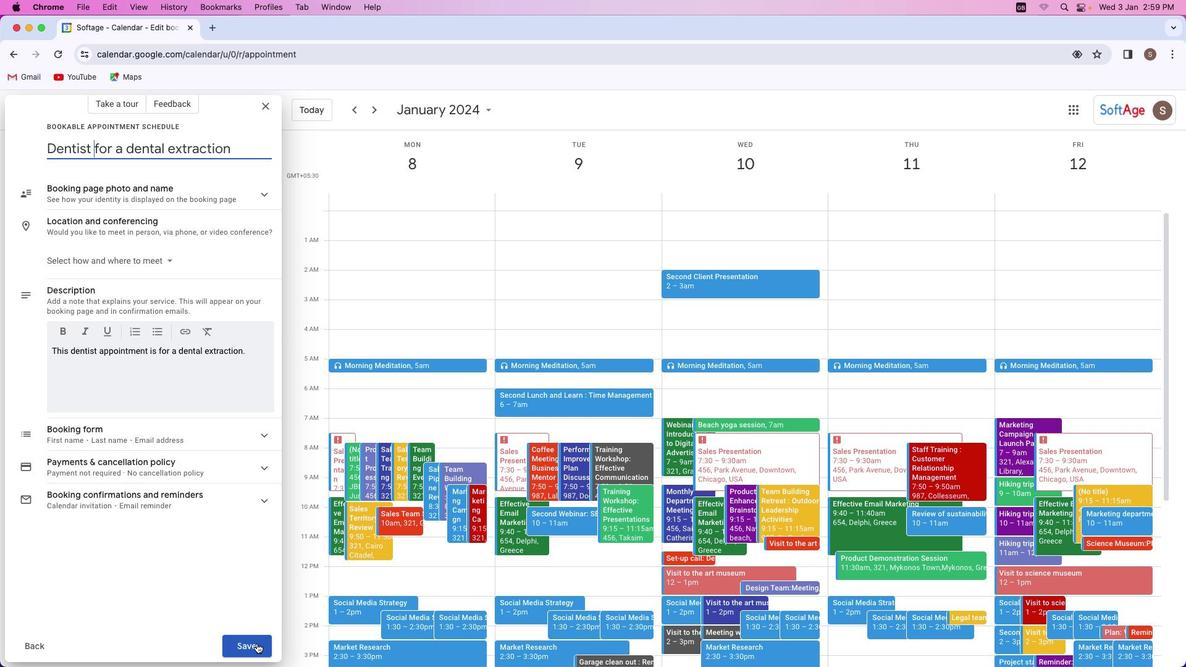
Action: Mouse pressed left at (259, 646)
Screenshot: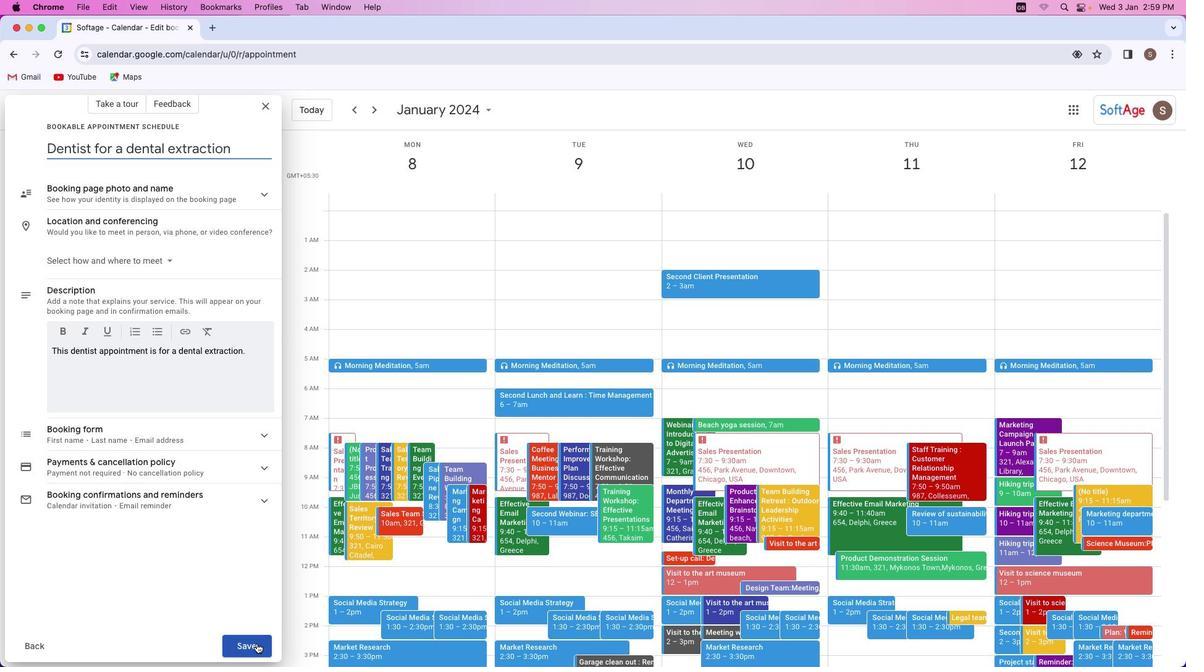 
Action: Mouse moved to (609, 334)
Screenshot: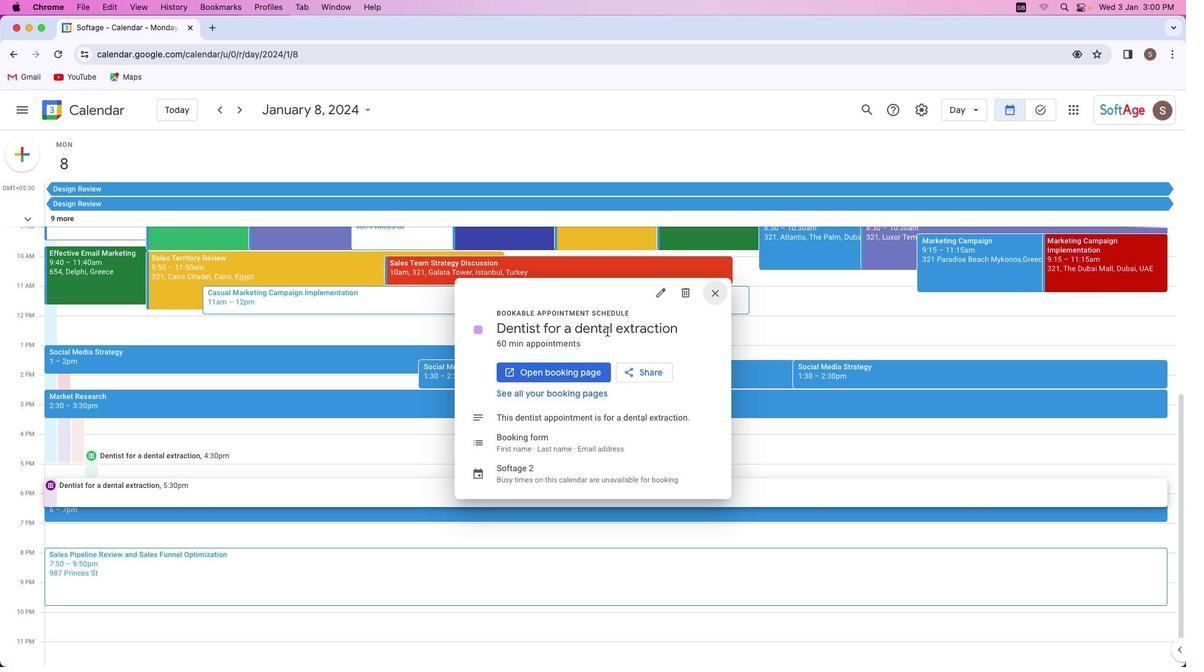 
